 Task: Arrange a 90-minute holistic wellness and self-care retreat for personal growth.
Action: Mouse pressed left at (773, 102)
Screenshot: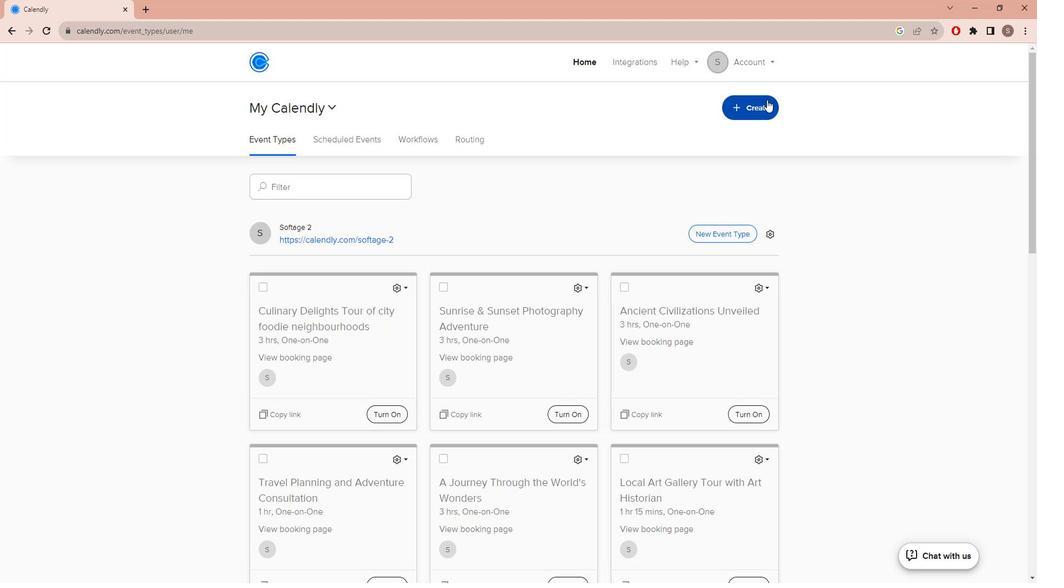 
Action: Mouse moved to (721, 138)
Screenshot: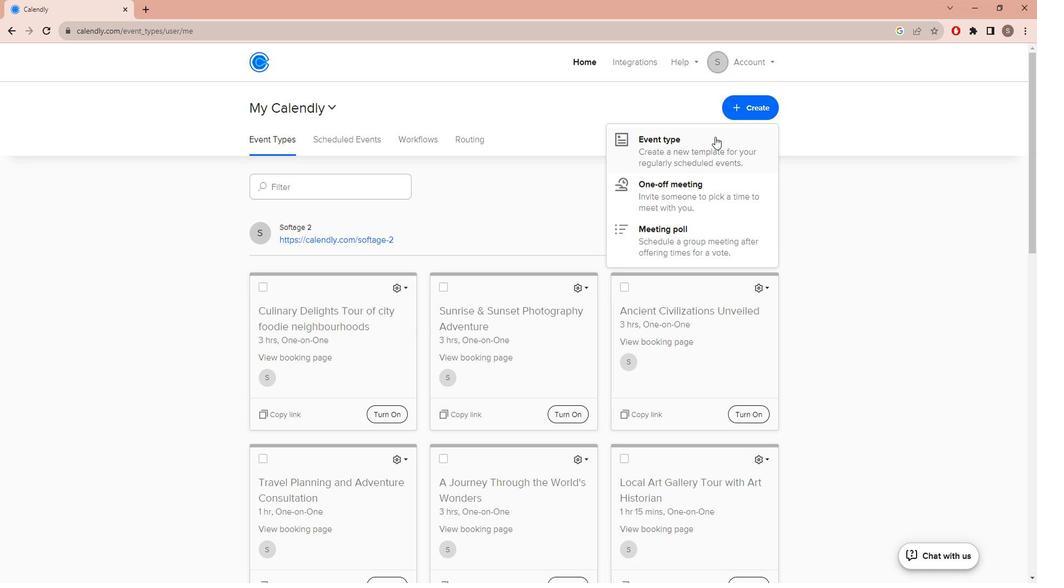 
Action: Mouse pressed left at (721, 138)
Screenshot: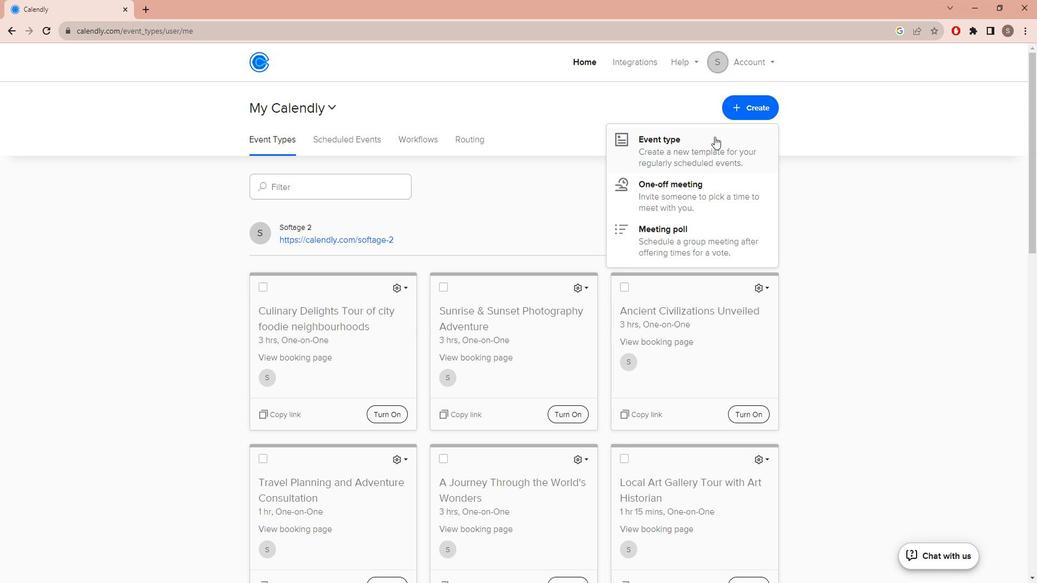 
Action: Mouse moved to (507, 180)
Screenshot: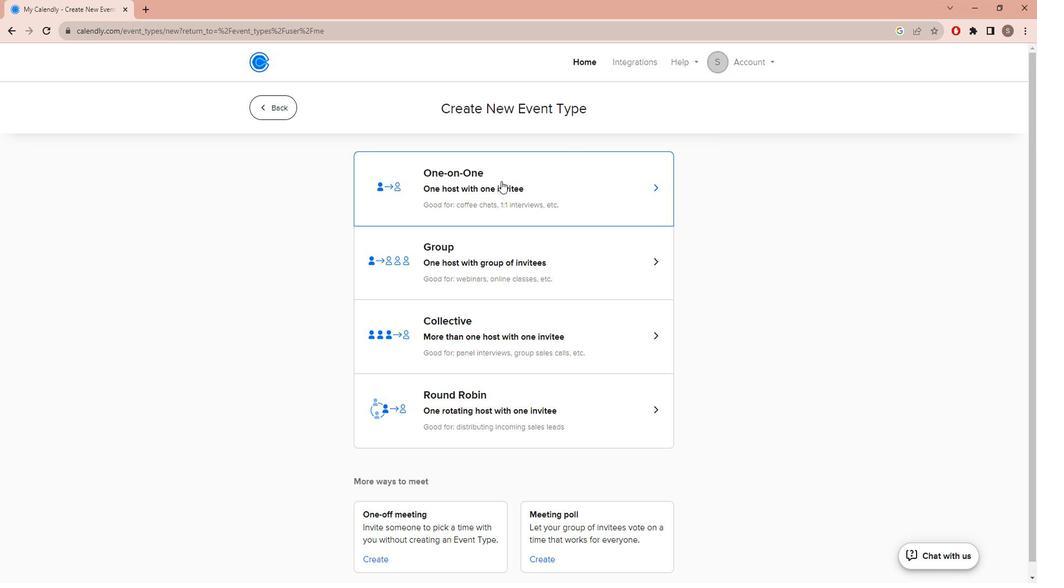 
Action: Mouse pressed left at (507, 180)
Screenshot: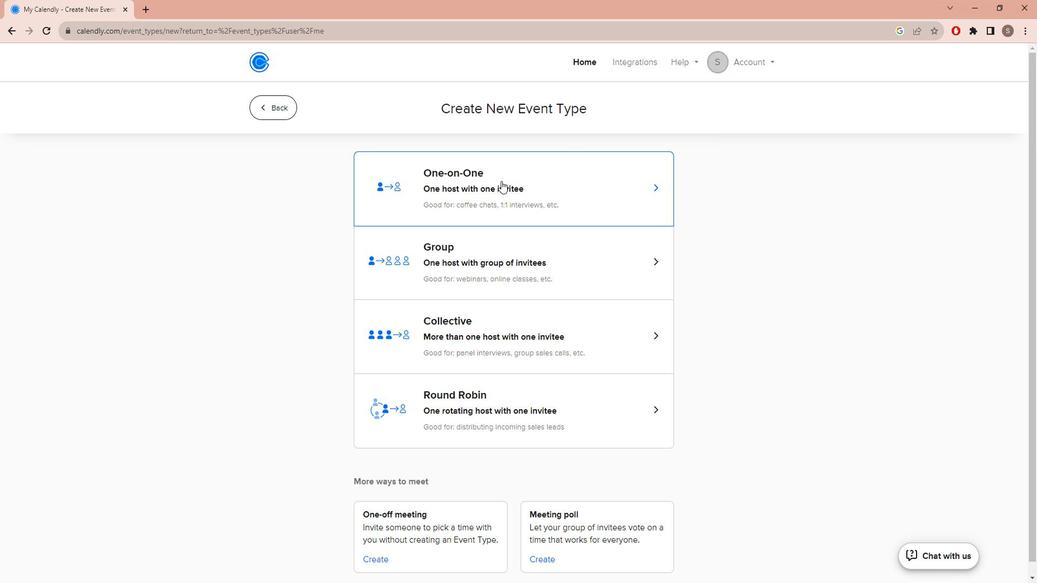 
Action: Mouse moved to (375, 238)
Screenshot: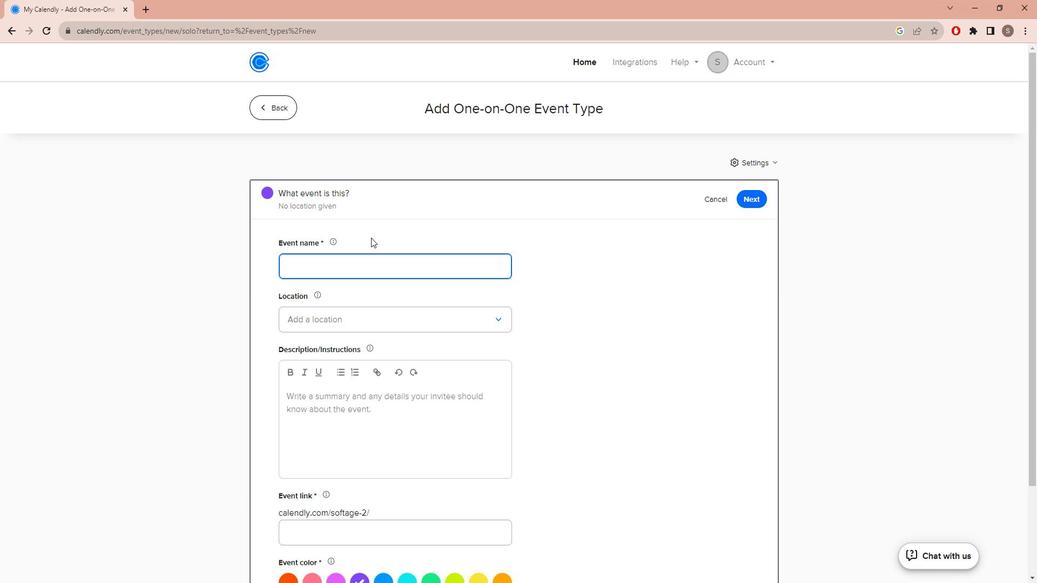 
Action: Key pressed <Key.caps_lock>P<Key.caps_lock>ersonal<Key.space><Key.caps_lock>G<Key.caps_lock>rowth<Key.space><Key.caps_lock>H<Key.caps_lock>olistic<Key.space><Key.caps_lock>W<Key.caps_lock>ellness<Key.space><Key.caps_lock>R<Key.caps_lock>etretat<Key.backspace><Key.backspace><Key.backspace>at
Screenshot: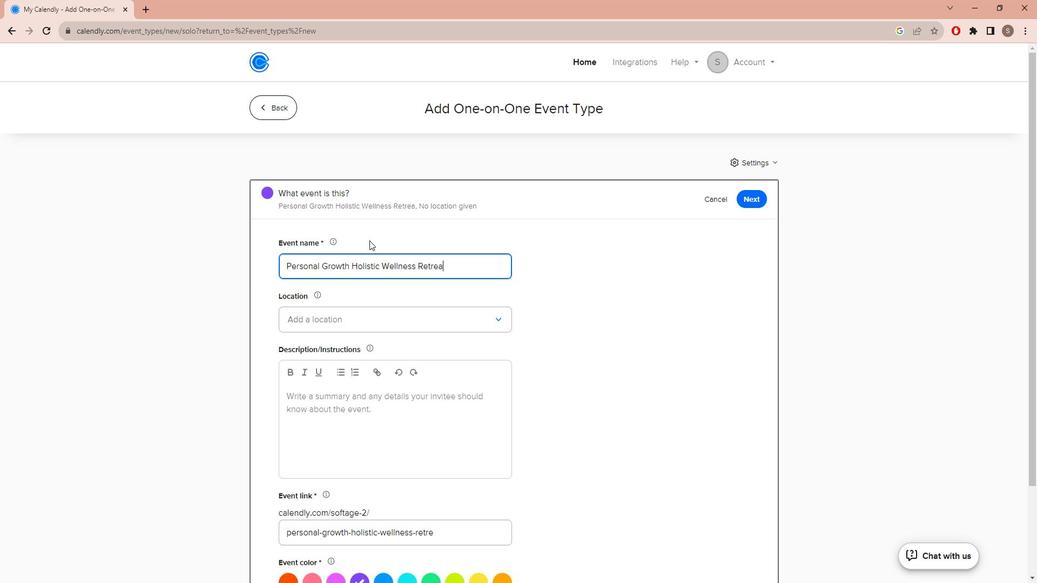 
Action: Mouse moved to (360, 314)
Screenshot: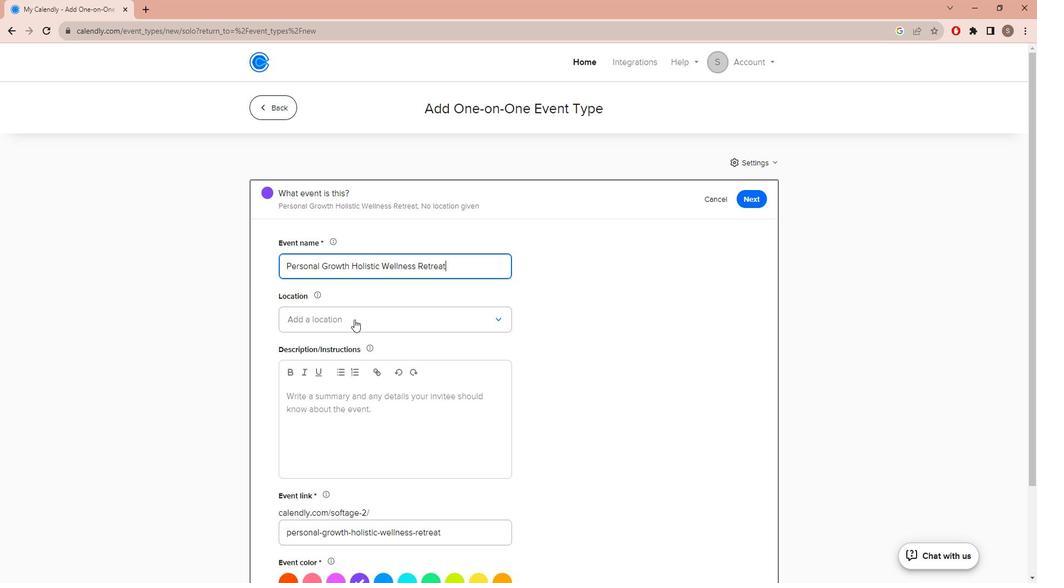 
Action: Mouse pressed left at (360, 314)
Screenshot: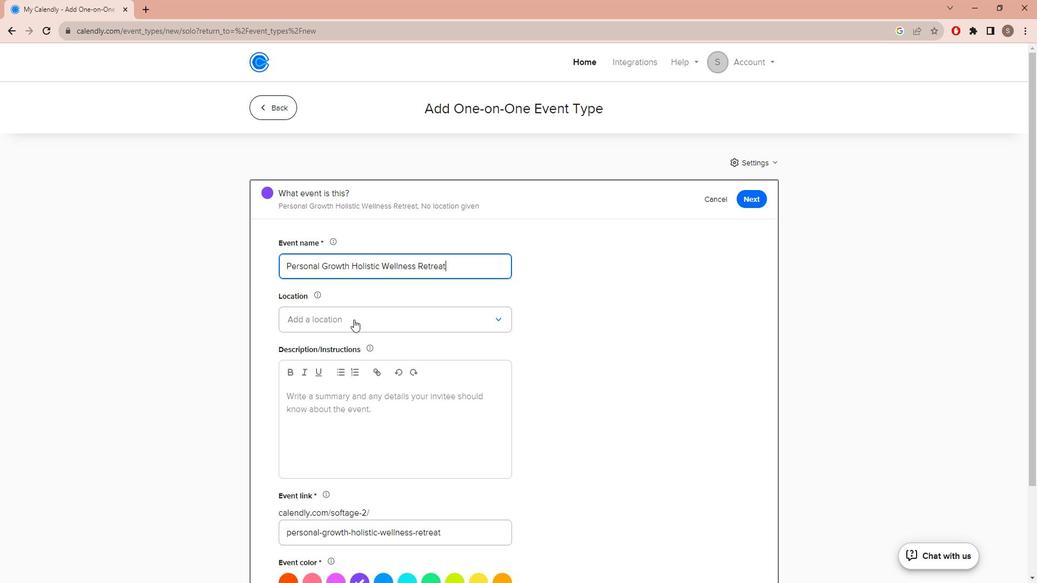 
Action: Mouse moved to (355, 345)
Screenshot: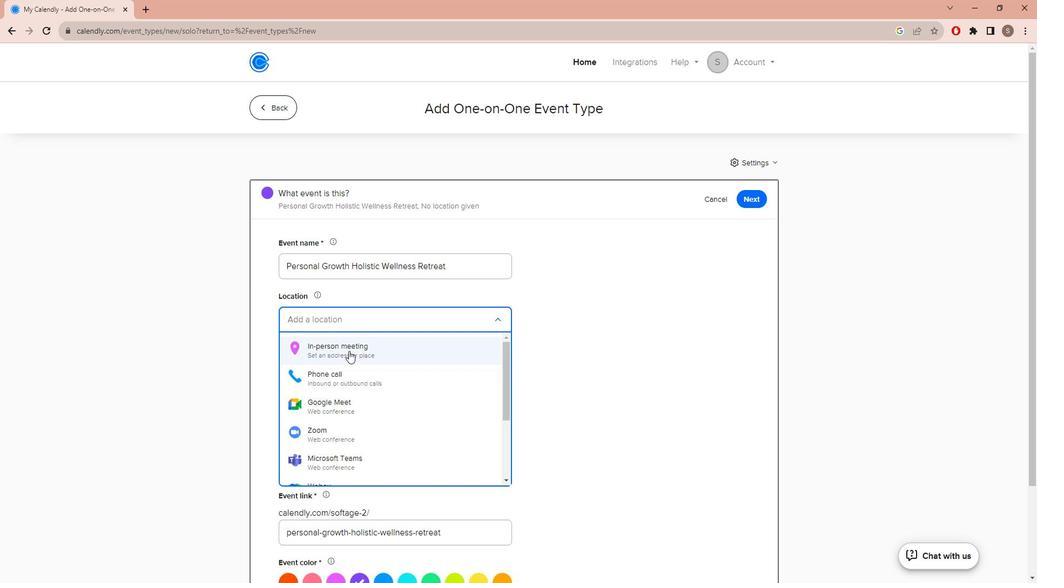
Action: Mouse pressed left at (355, 345)
Screenshot: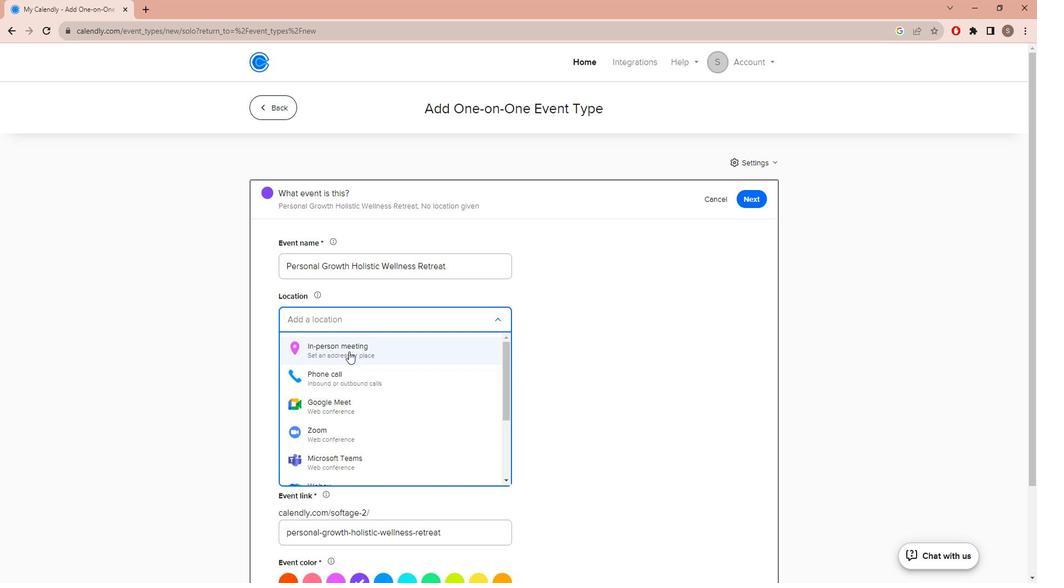 
Action: Mouse moved to (456, 185)
Screenshot: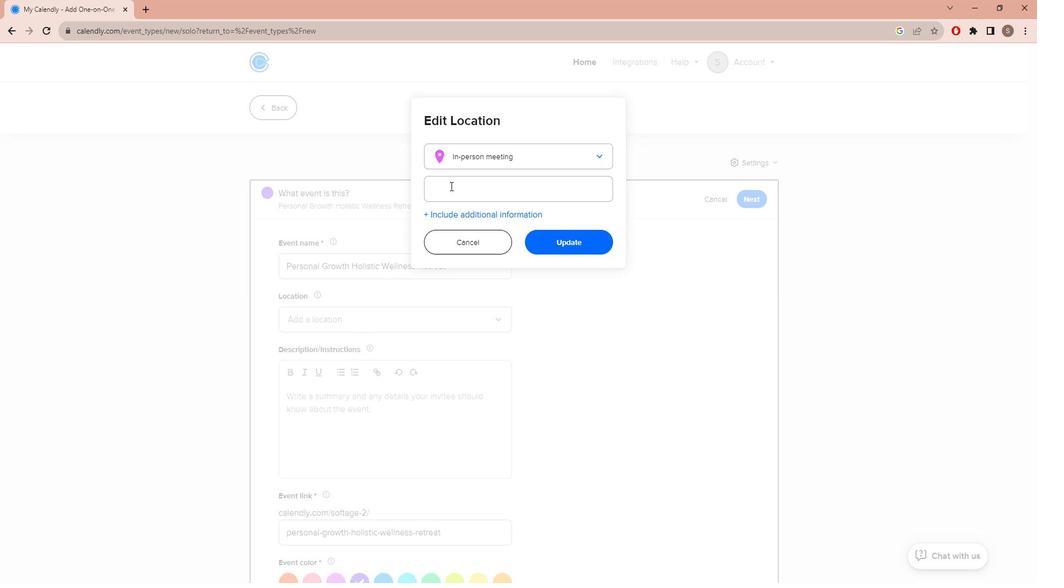 
Action: Mouse pressed left at (456, 185)
Screenshot: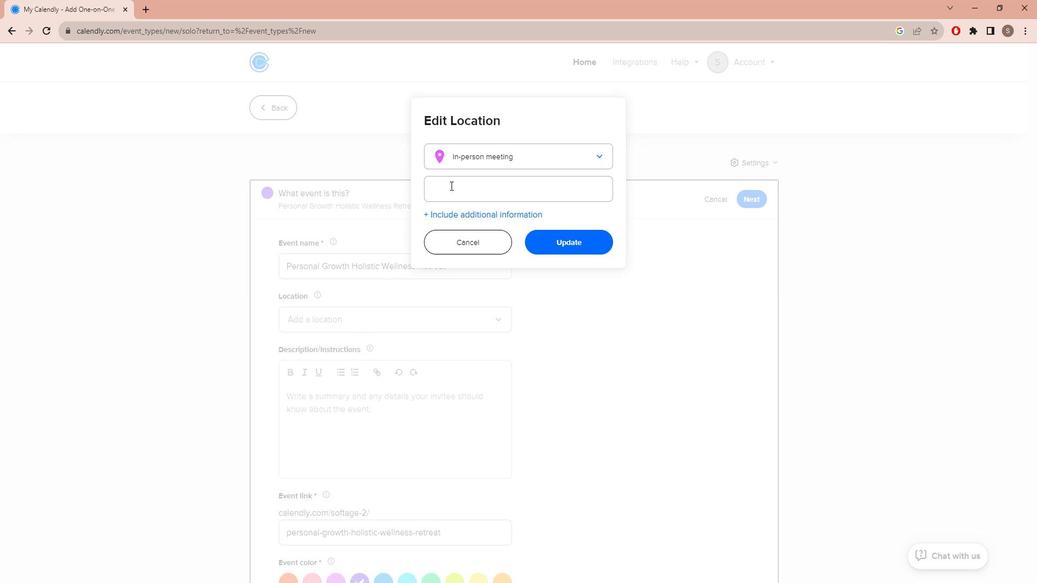 
Action: Key pressed <Key.caps_lock>Z<Key.caps_lock>en<Key.space><Key.caps_lock>H<Key.caps_lock>arn<Key.backspace>mony<Key.space><Key.caps_lock>R<Key.caps_lock>etreat,<Key.space><Key.caps_lock>M<Key.caps_lock>innesota,<Key.caps_lock>U.S.A
Screenshot: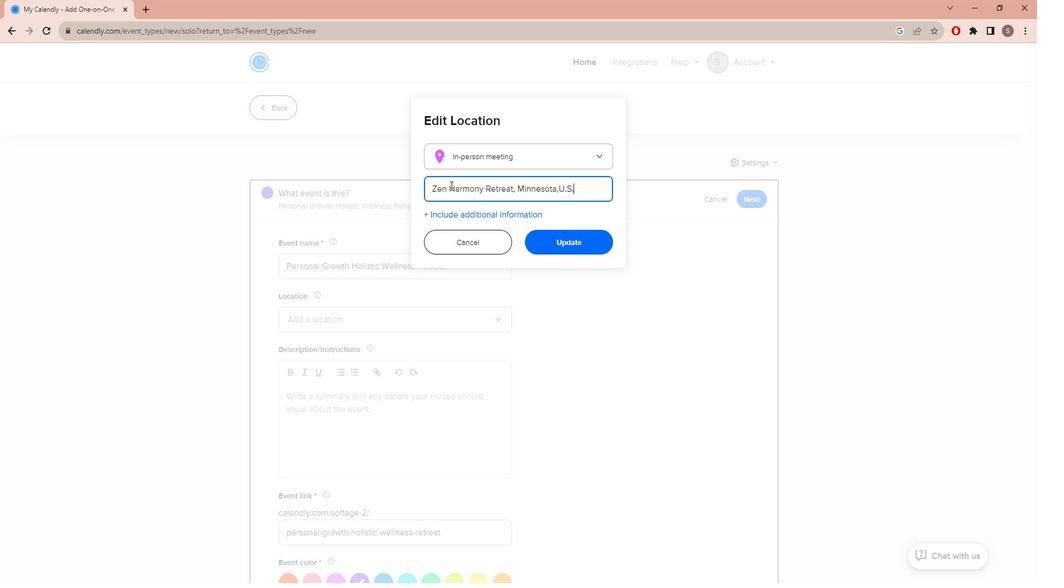 
Action: Mouse moved to (582, 241)
Screenshot: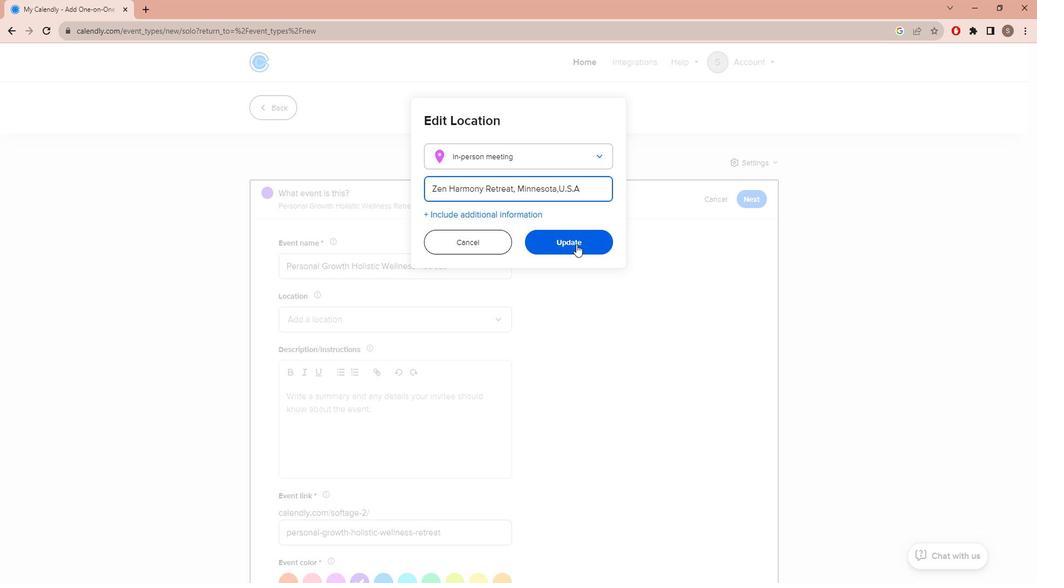 
Action: Mouse pressed left at (582, 241)
Screenshot: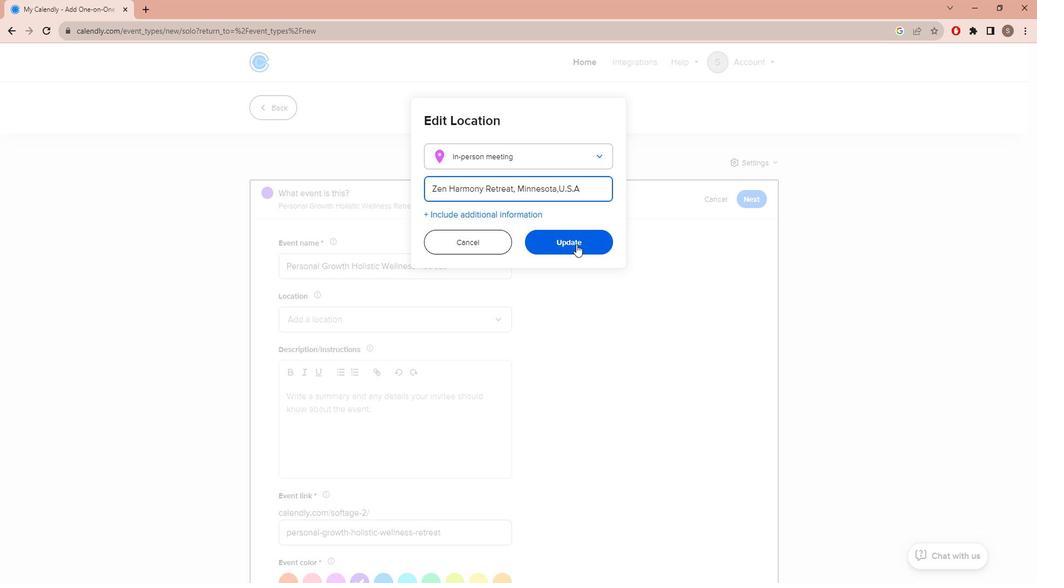 
Action: Mouse moved to (283, 428)
Screenshot: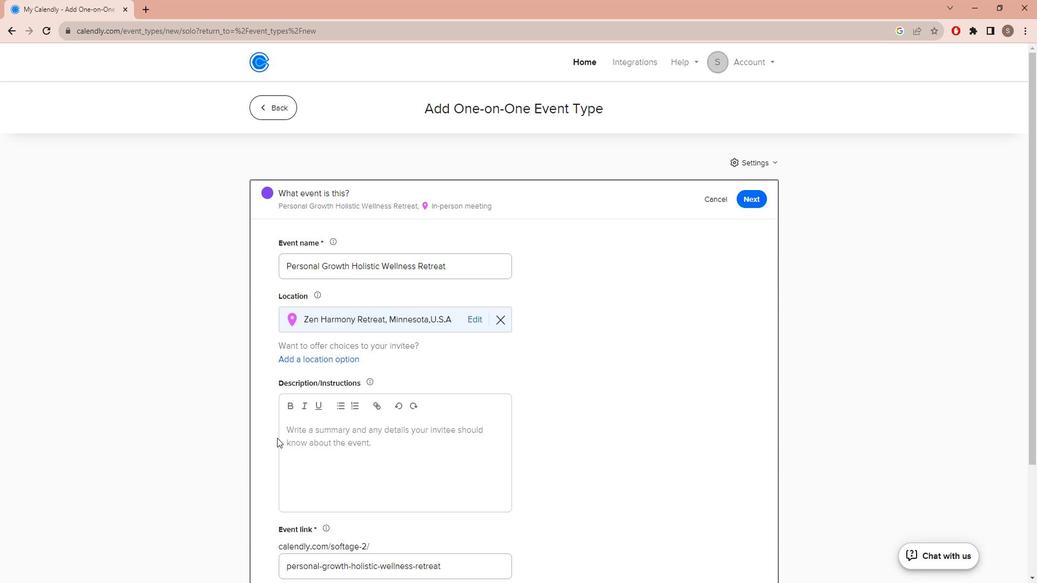 
Action: Mouse scrolled (283, 427) with delta (0, 0)
Screenshot: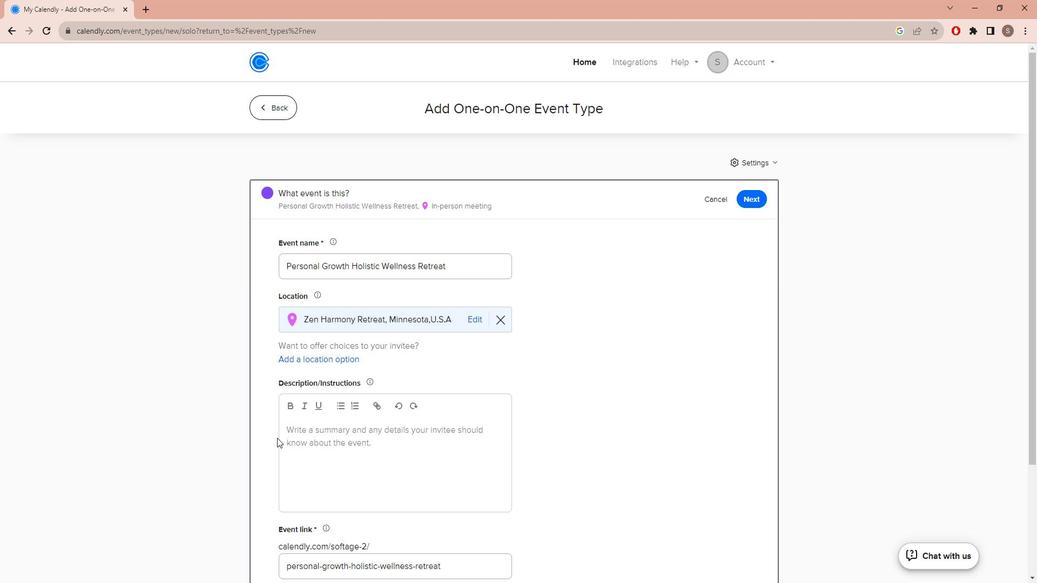 
Action: Mouse scrolled (283, 427) with delta (0, 0)
Screenshot: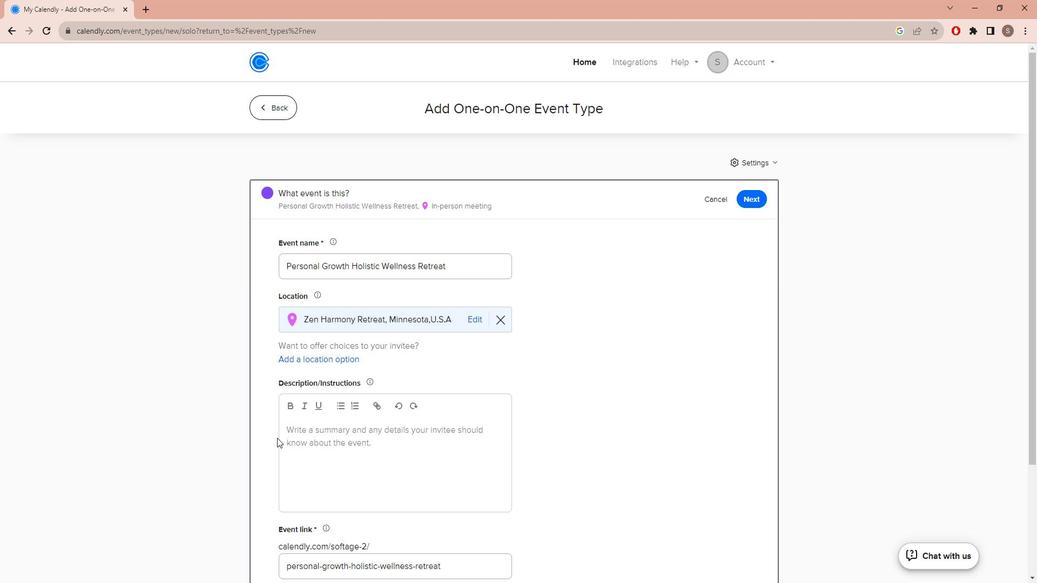 
Action: Mouse scrolled (283, 427) with delta (0, 0)
Screenshot: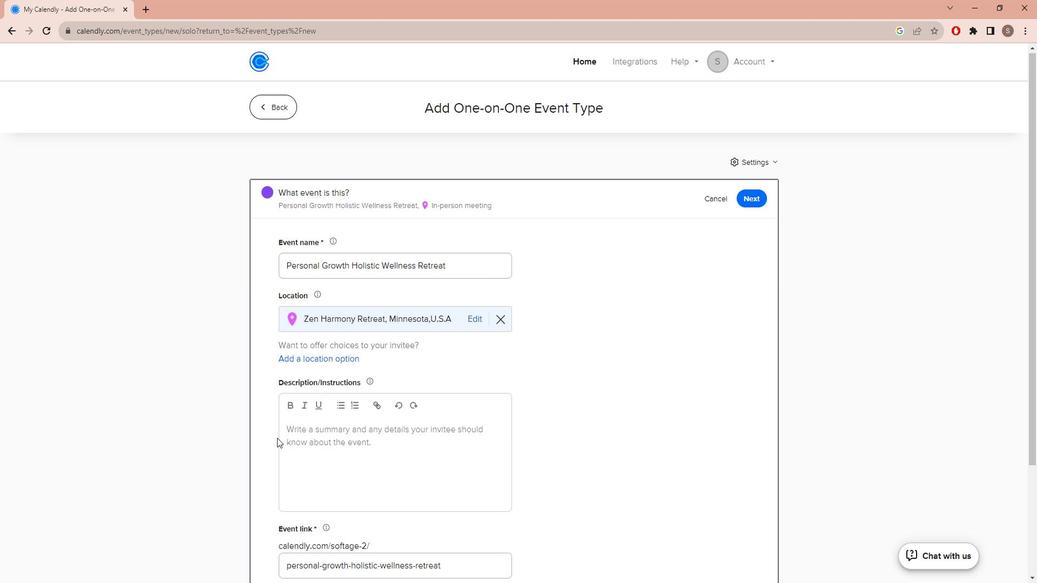
Action: Mouse scrolled (283, 427) with delta (0, 0)
Screenshot: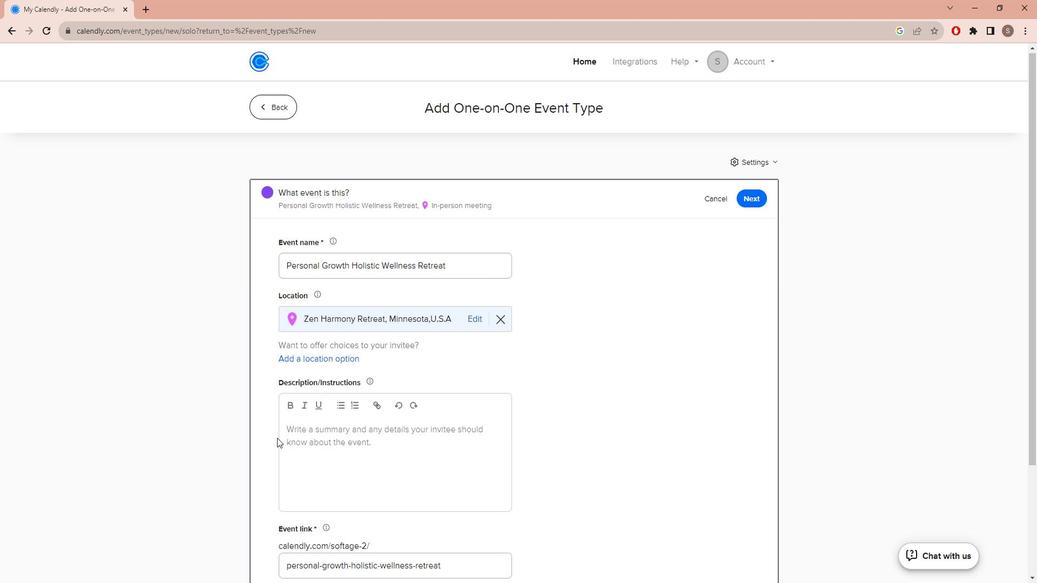 
Action: Mouse scrolled (283, 427) with delta (0, 0)
Screenshot: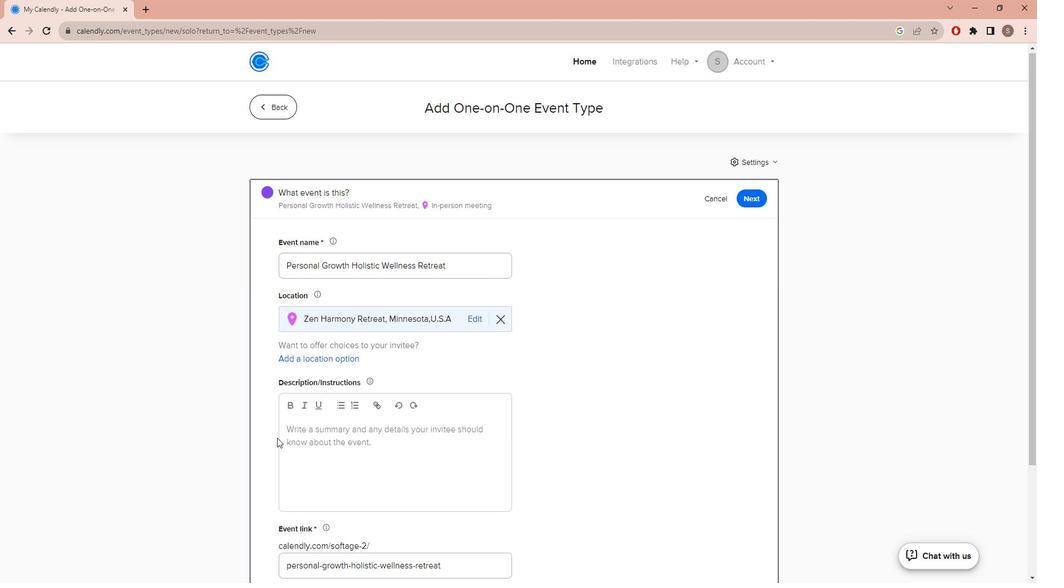 
Action: Mouse moved to (366, 300)
Screenshot: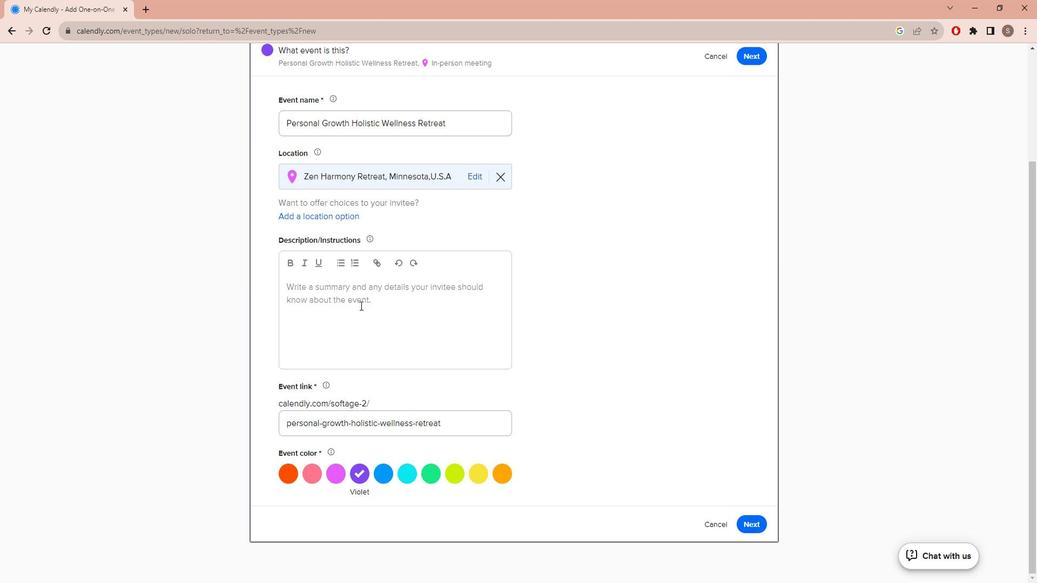 
Action: Mouse pressed left at (366, 300)
Screenshot: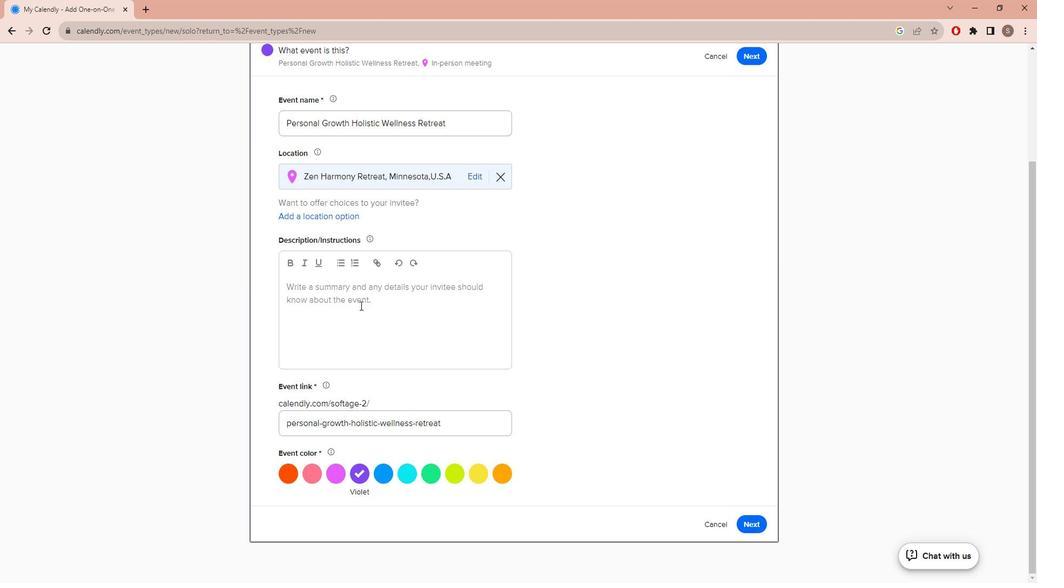 
Action: Key pressed <Key.caps_lock>j<Key.backspace><Key.caps_lock>J<Key.caps_lock>oin<Key.space>us<Key.space>for<Key.space>a<Key.space>rejenuvating<Key.space>r
Screenshot: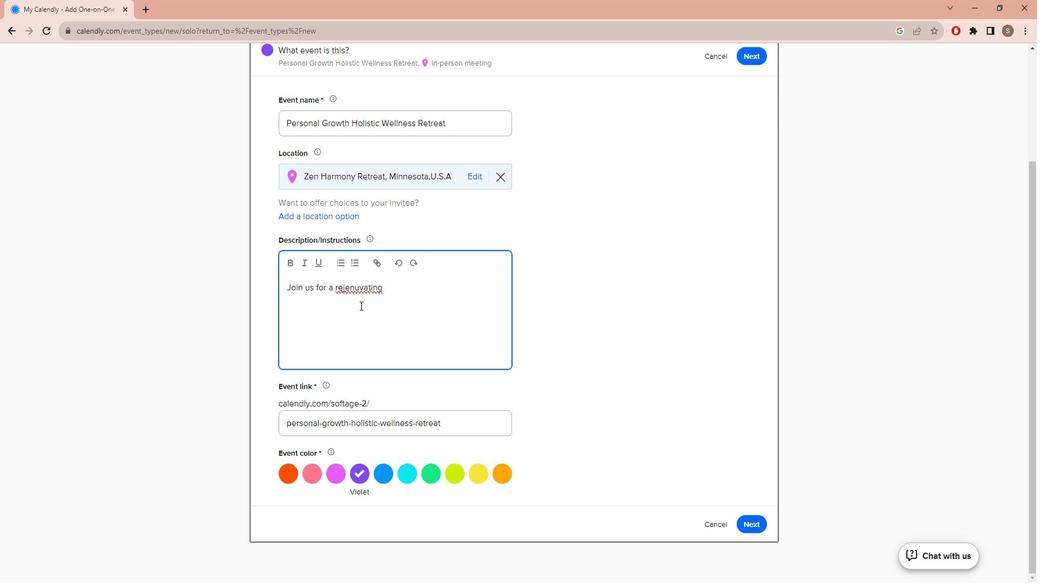 
Action: Mouse moved to (339, 277)
Screenshot: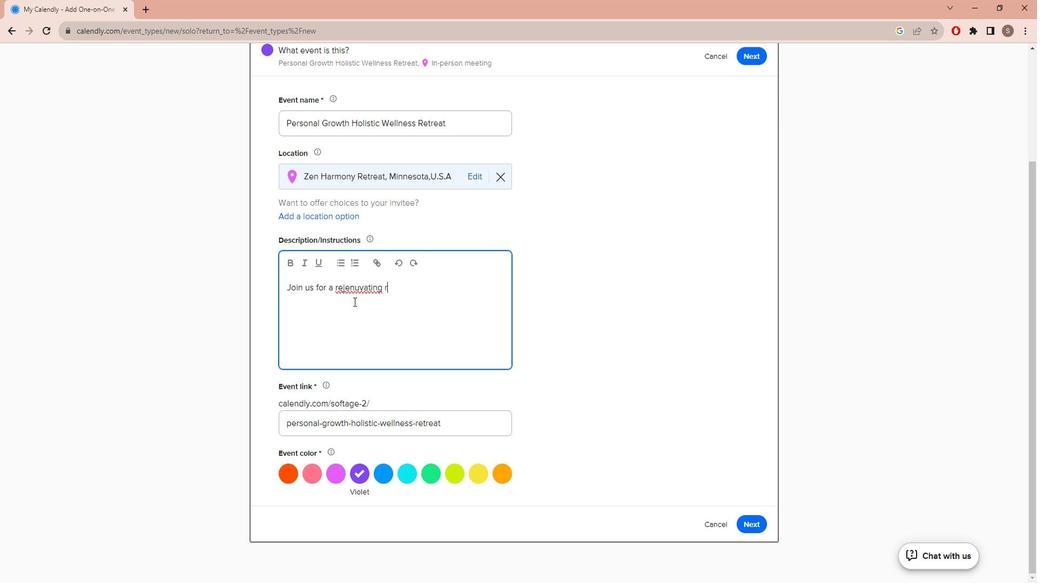 
Action: Key pressed e
Screenshot: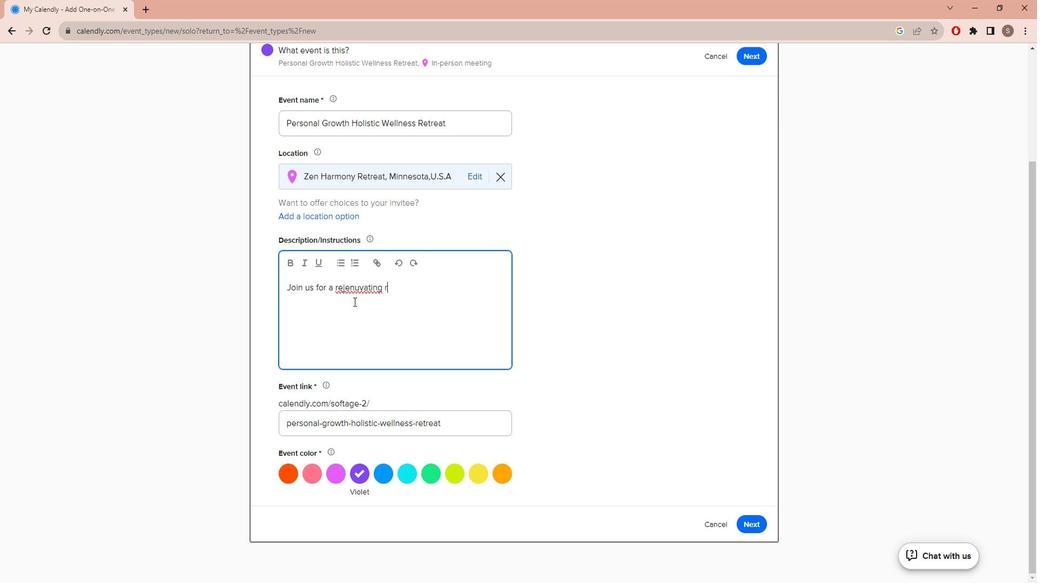 
Action: Mouse moved to (318, 259)
Screenshot: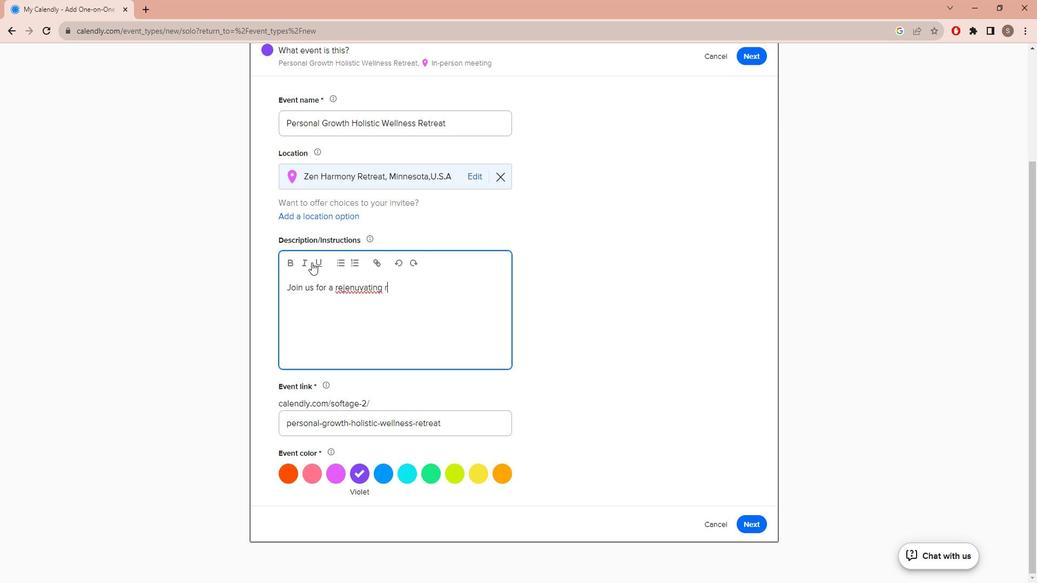 
Action: Key pressed tre
Screenshot: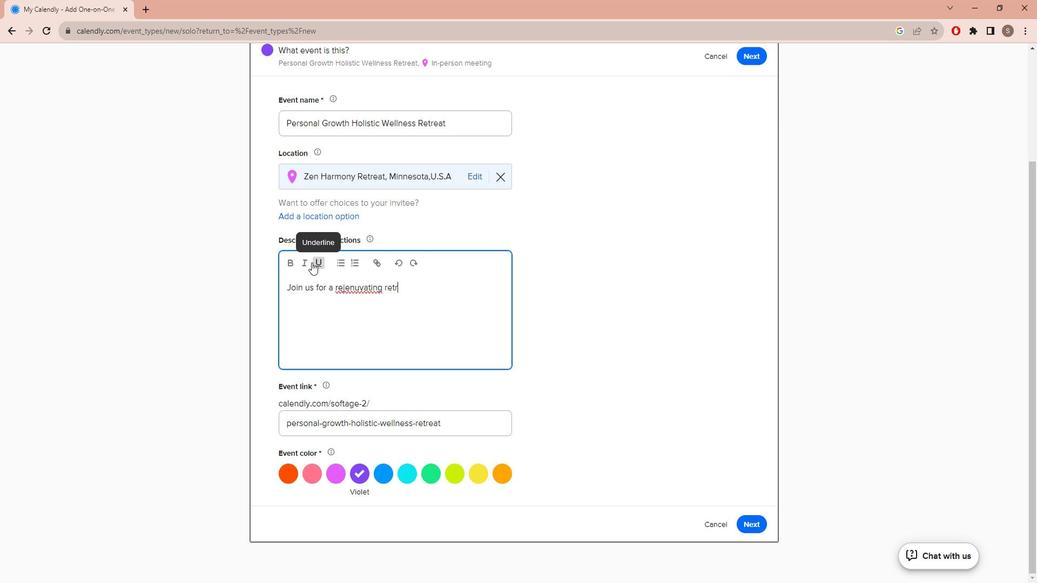 
Action: Mouse moved to (306, 246)
Screenshot: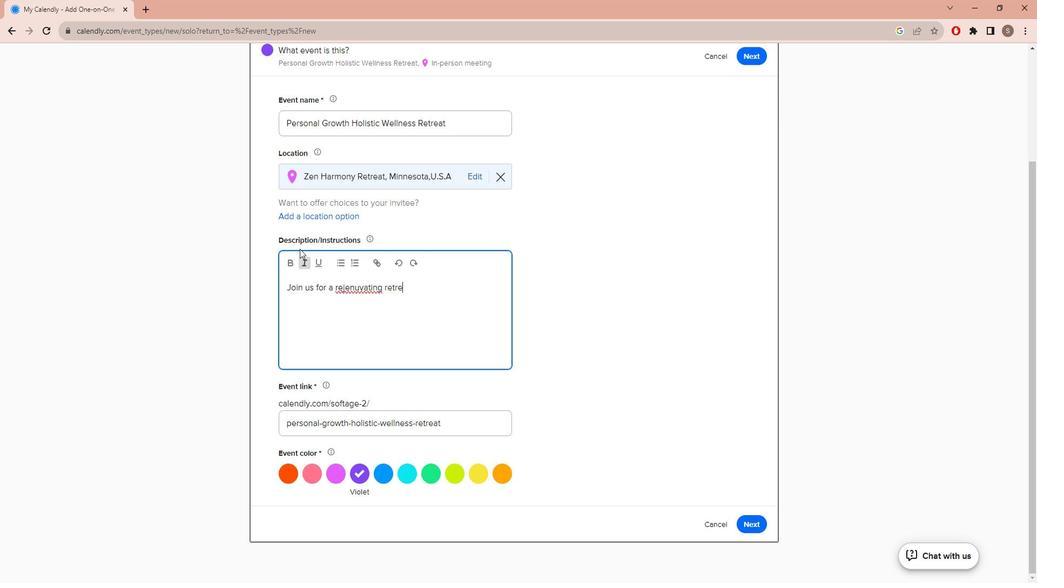 
Action: Key pressed at<Key.space>
Screenshot: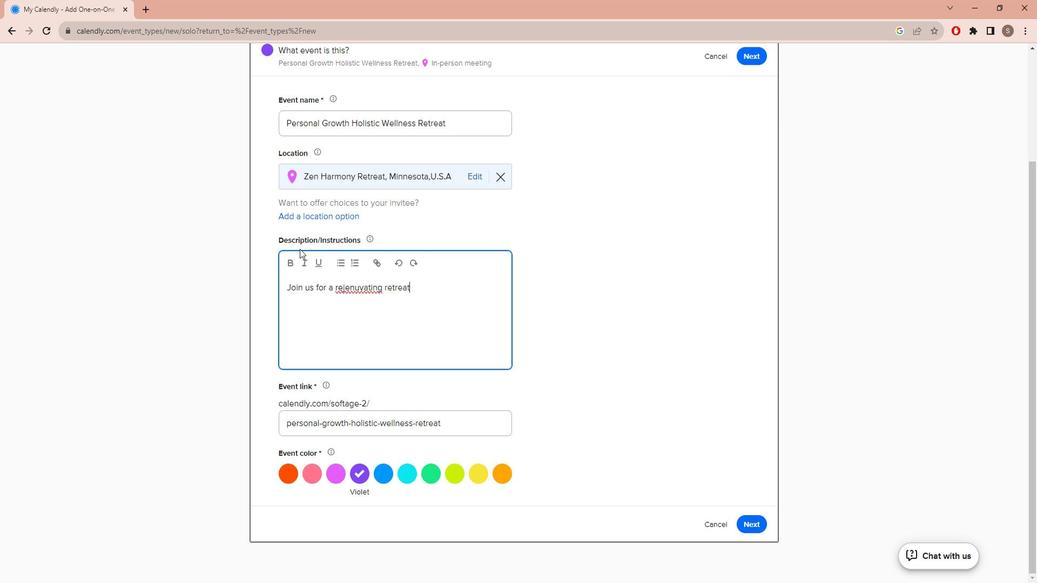 
Action: Mouse moved to (364, 283)
Screenshot: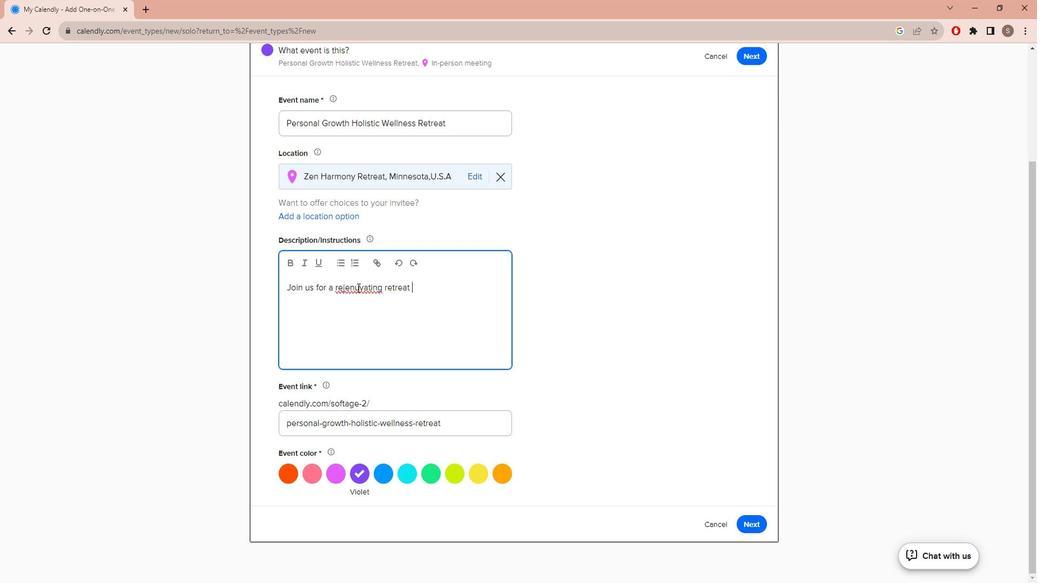 
Action: Mouse pressed left at (364, 283)
Screenshot: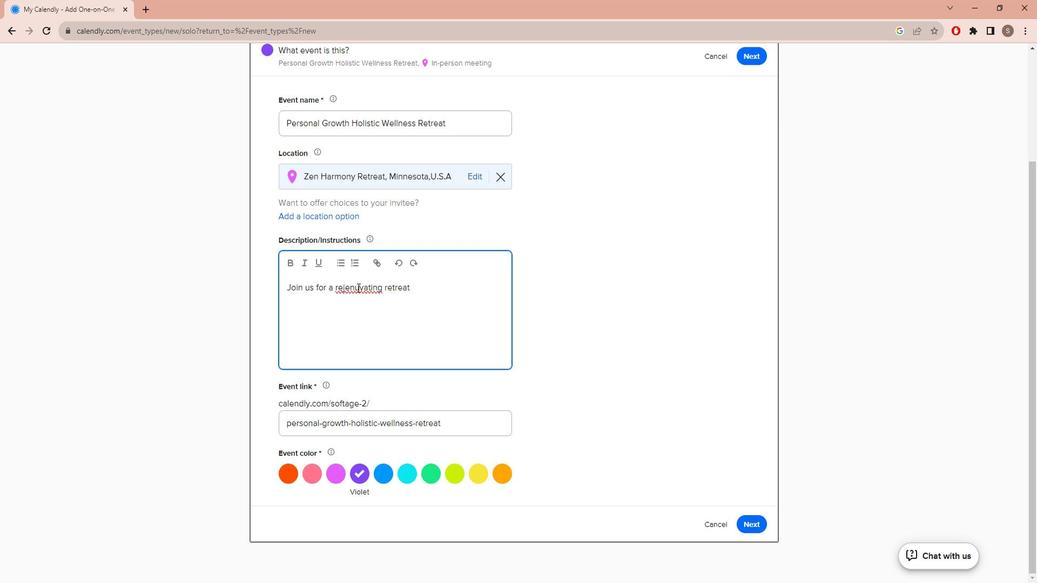 
Action: Key pressed <Key.backspace><Key.backspace><Key.backspace>u
Screenshot: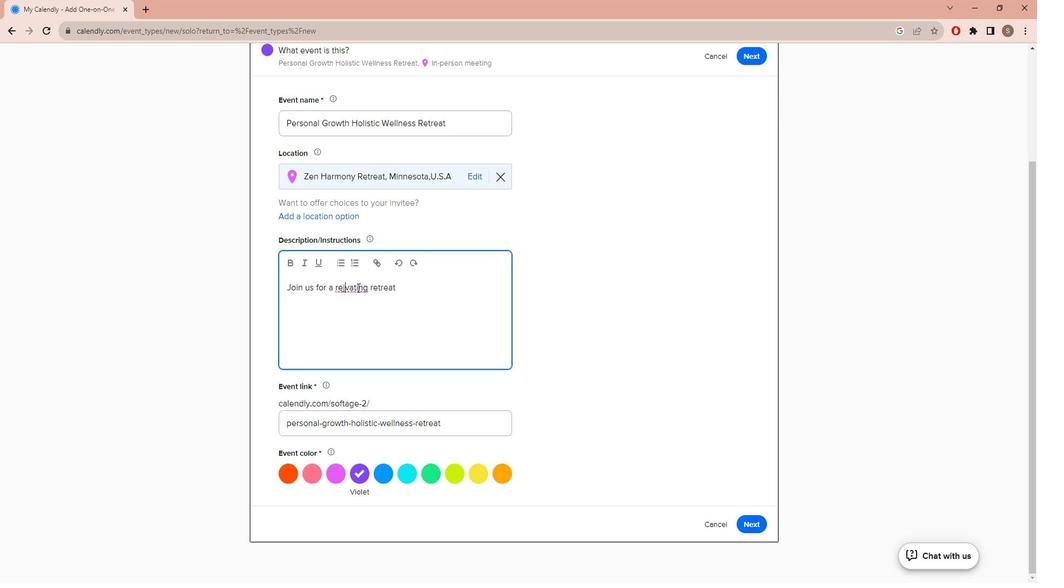 
Action: Mouse moved to (364, 282)
Screenshot: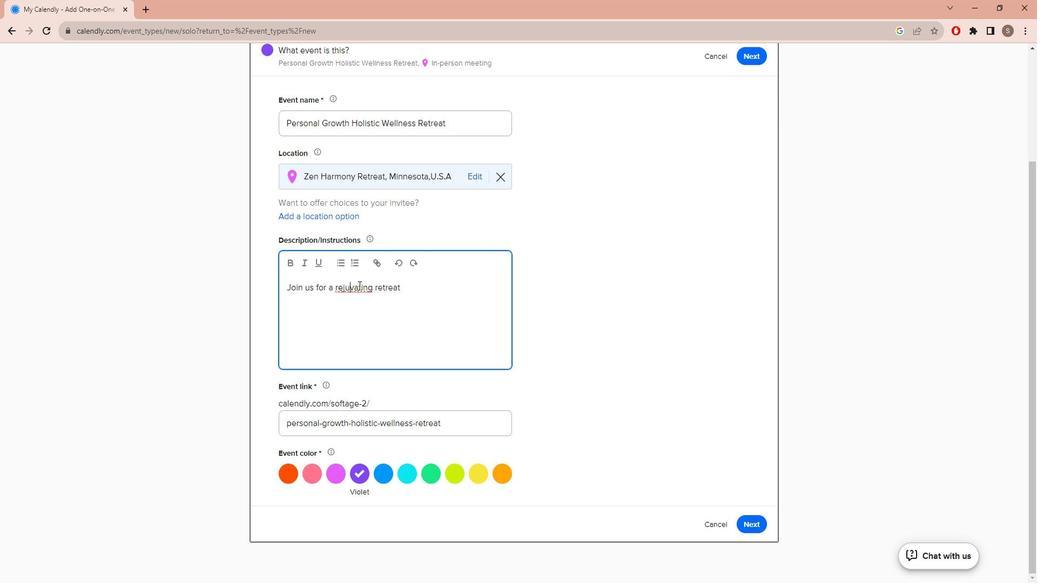 
Action: Mouse pressed left at (364, 282)
Screenshot: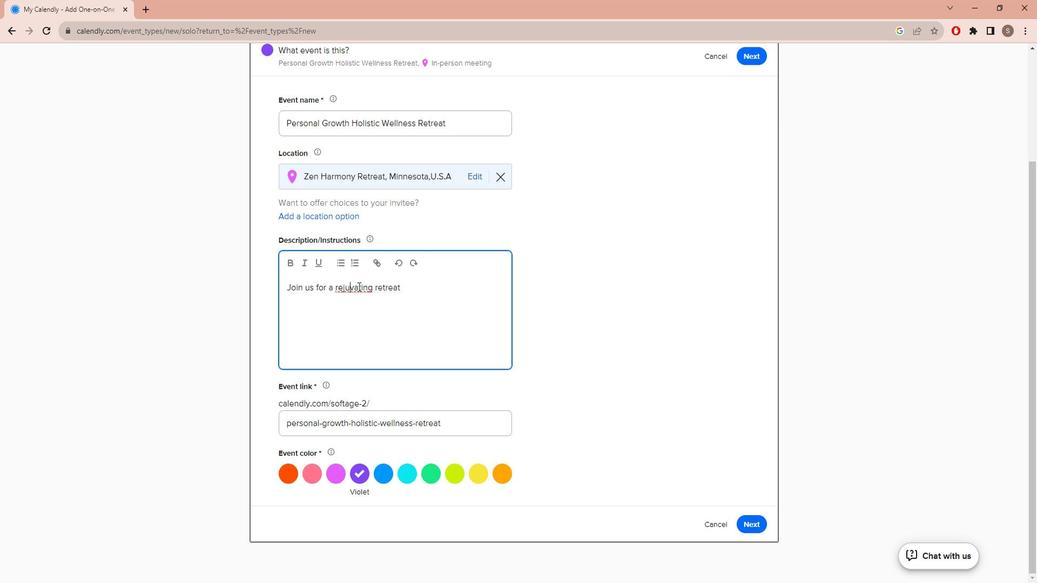 
Action: Mouse moved to (364, 282)
Screenshot: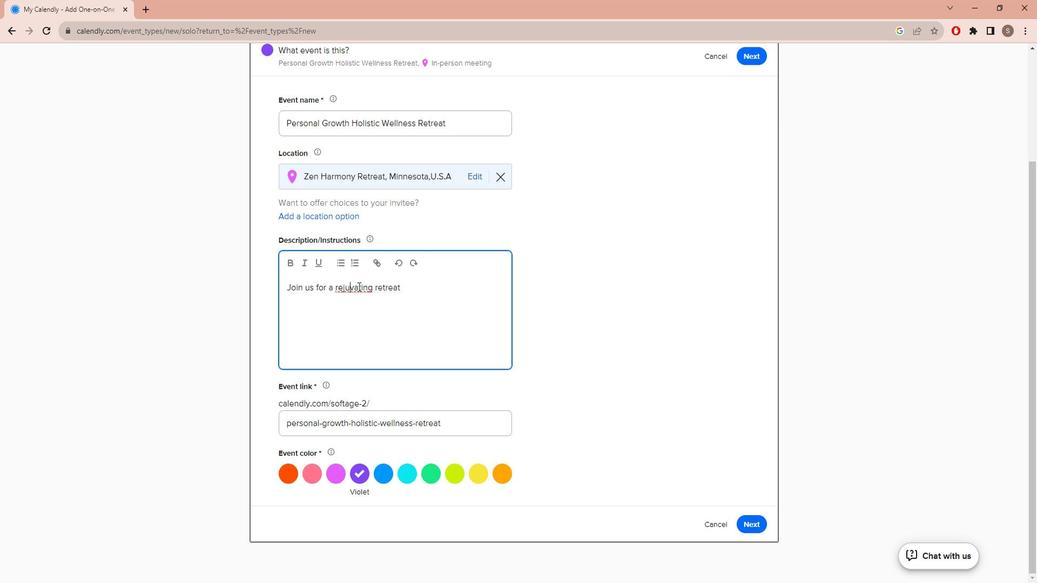 
Action: Key pressed <Key.backspace>en
Screenshot: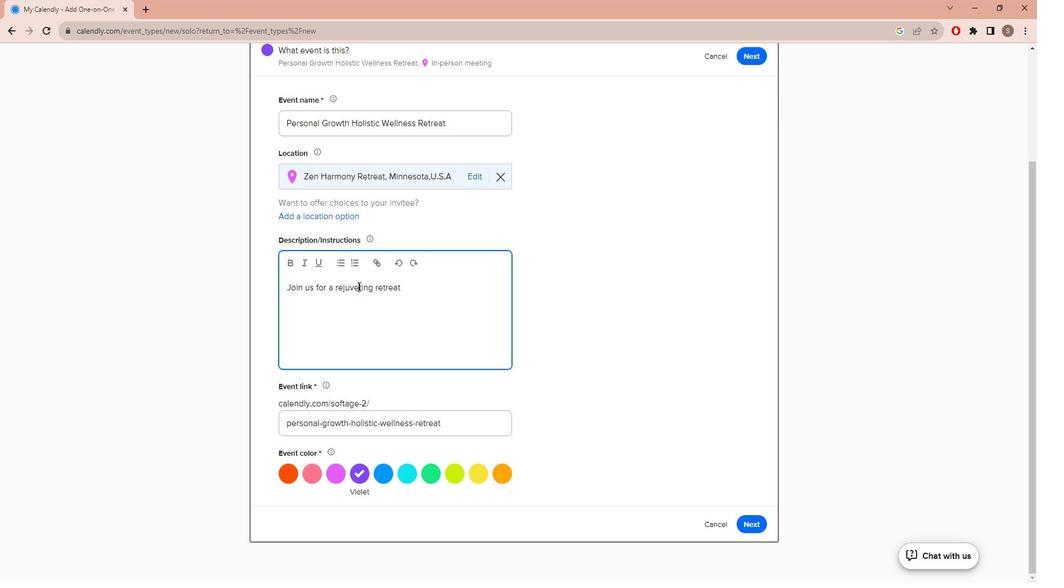
Action: Mouse moved to (428, 277)
Screenshot: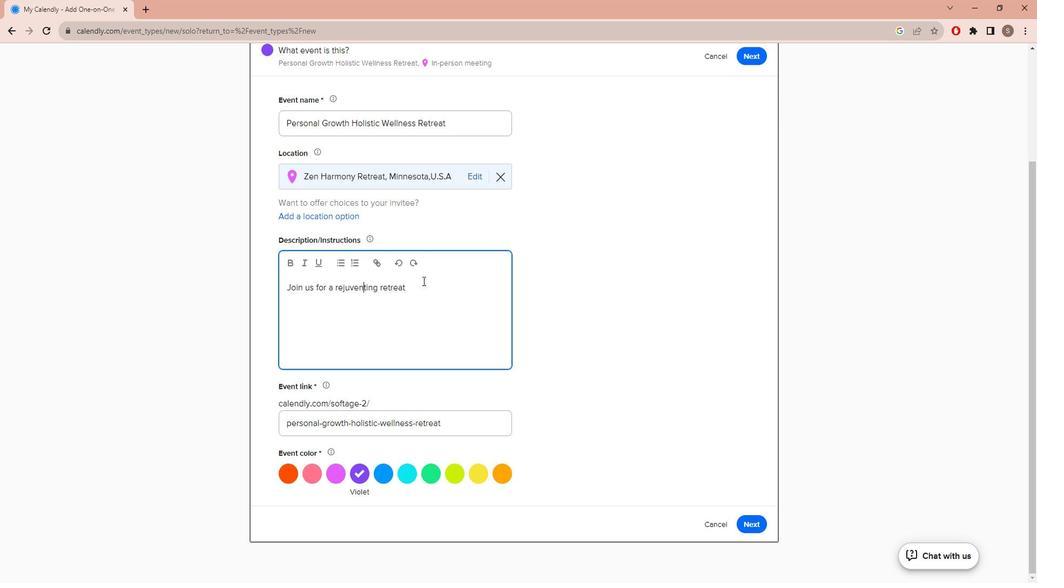 
Action: Key pressed a
Screenshot: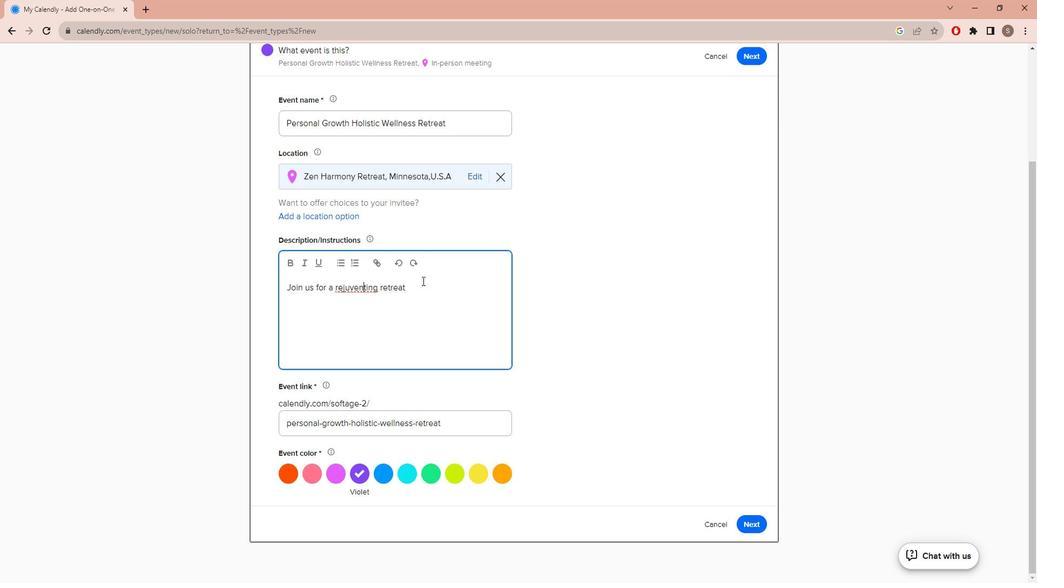 
Action: Mouse moved to (427, 280)
Screenshot: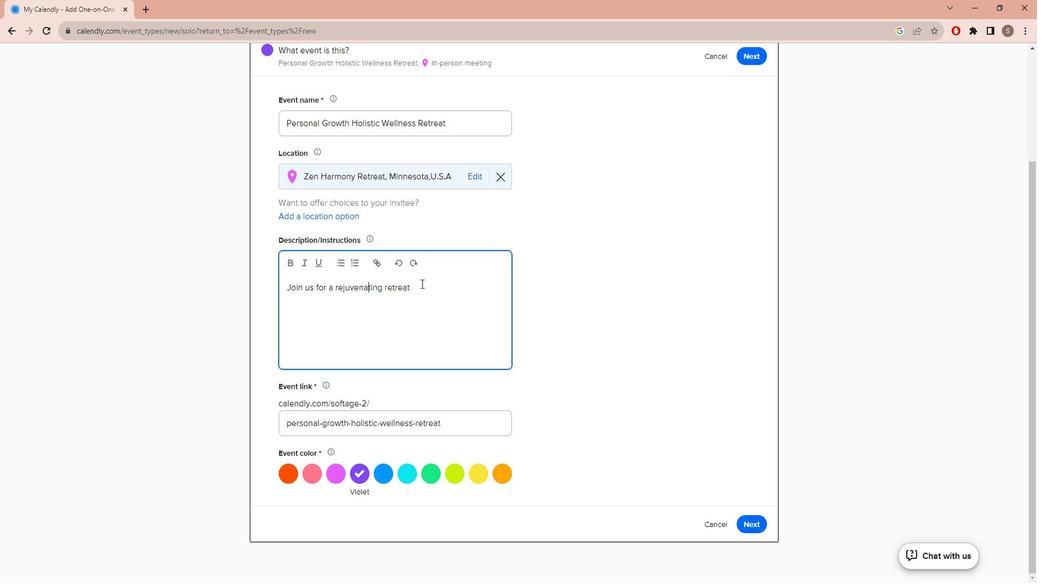 
Action: Mouse pressed left at (427, 280)
Screenshot: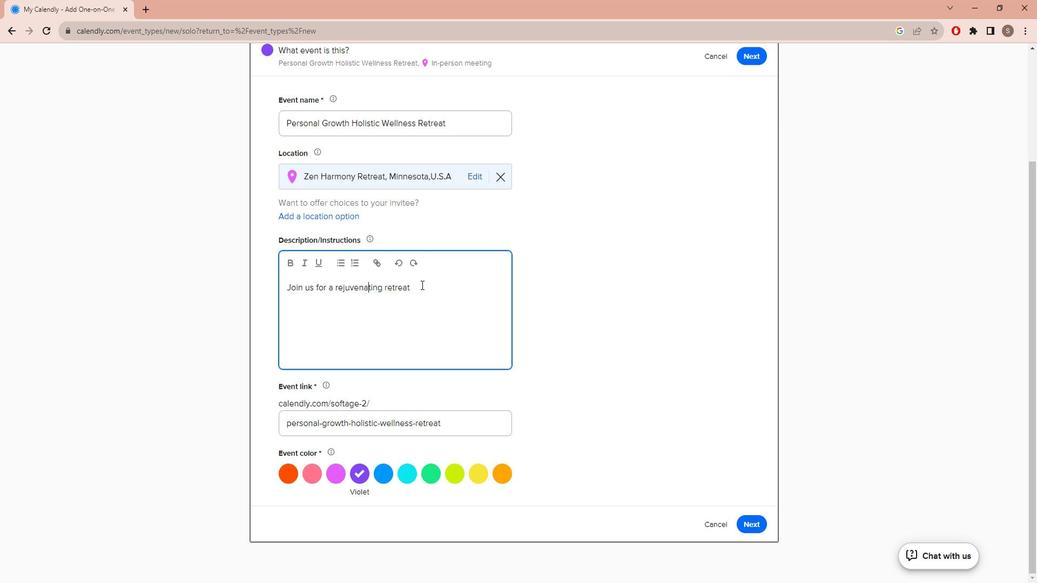 
Action: Mouse moved to (427, 280)
Screenshot: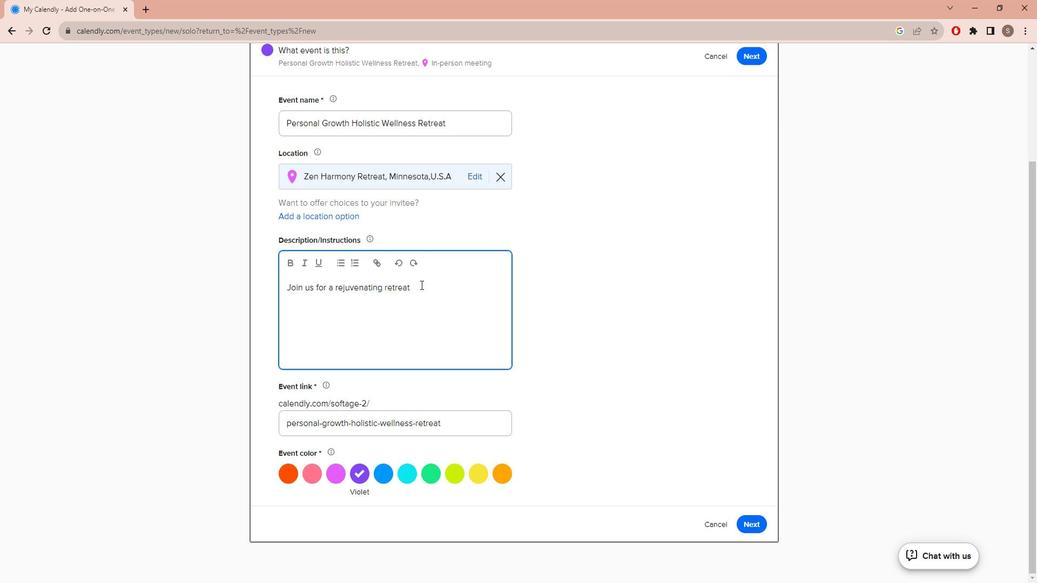 
Action: Key pressed focussed<Key.space>on<Key.space>holistic<Key.space>wellness<Key.space>and<Key.space>self<Key.space>care,designed<Key.space>t<Key.space>nurtur
Screenshot: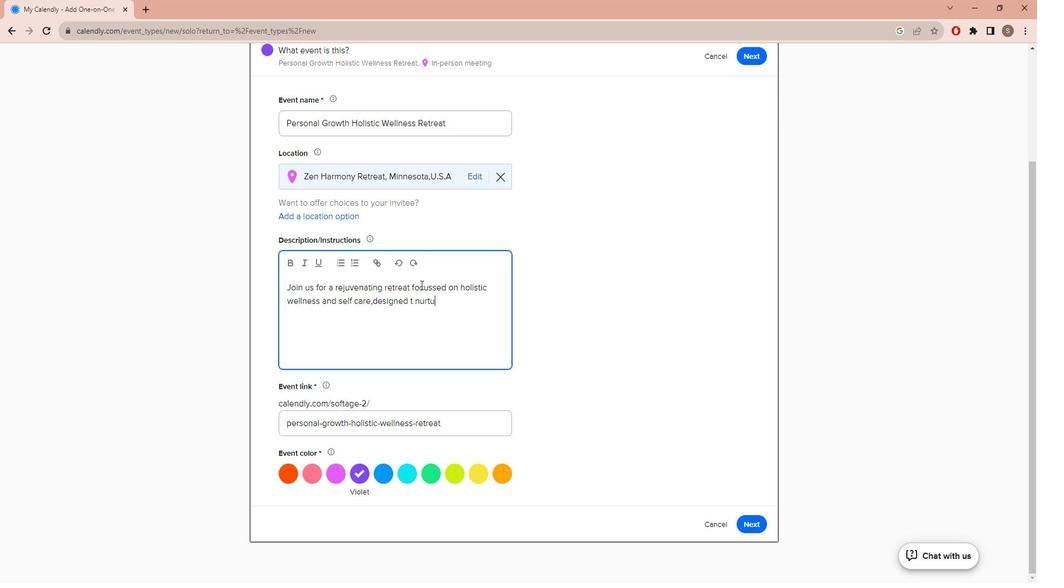 
Action: Mouse moved to (353, 139)
Screenshot: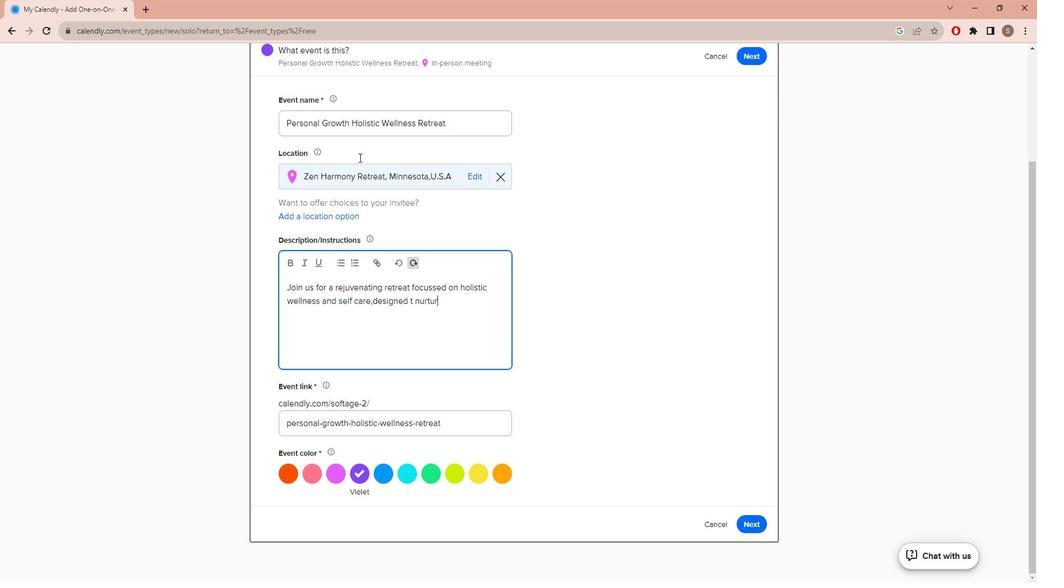 
Action: Key pressed e
Screenshot: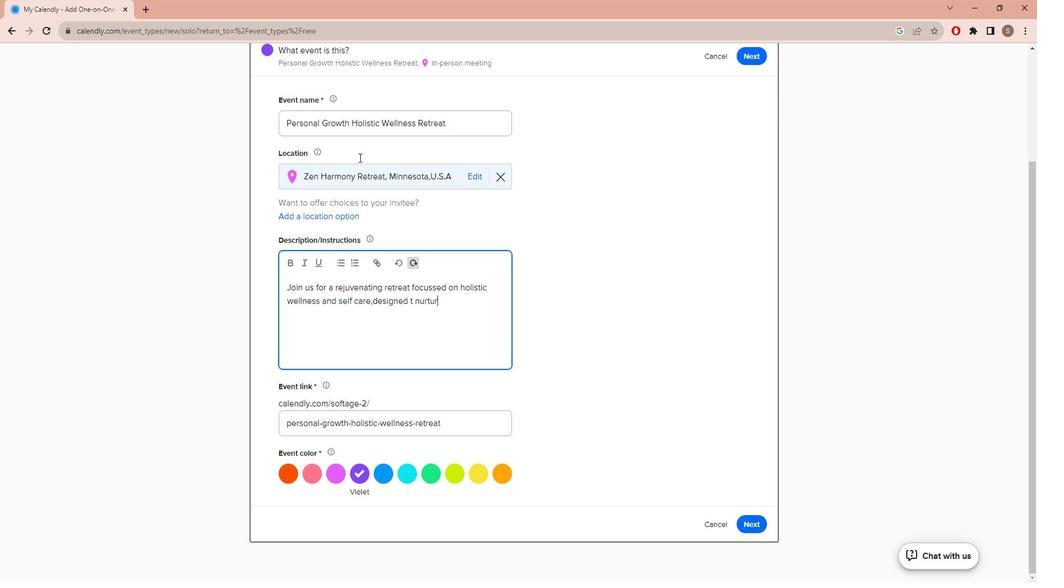 
Action: Mouse moved to (422, 295)
Screenshot: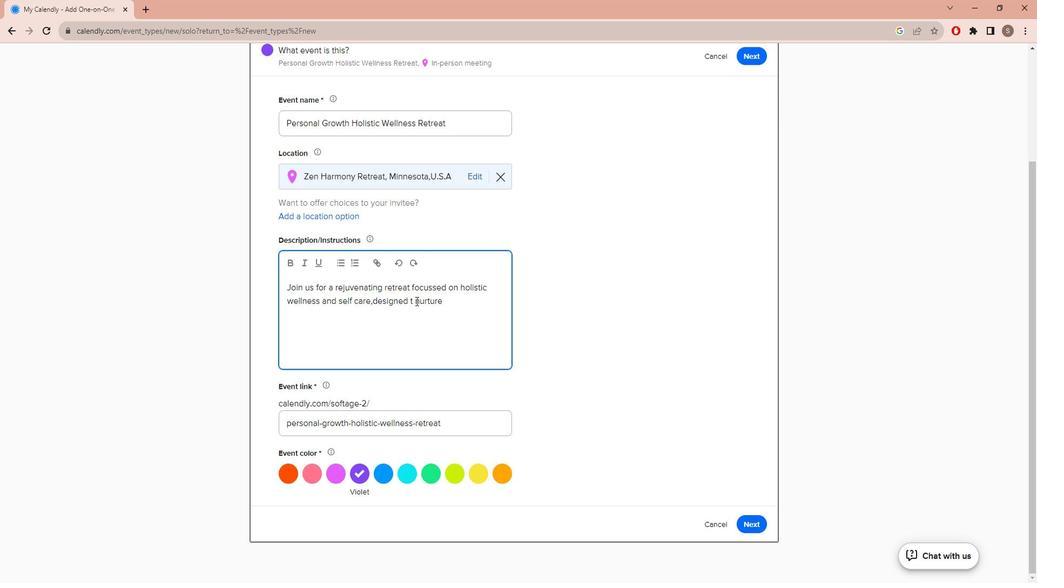 
Action: Mouse pressed left at (422, 295)
Screenshot: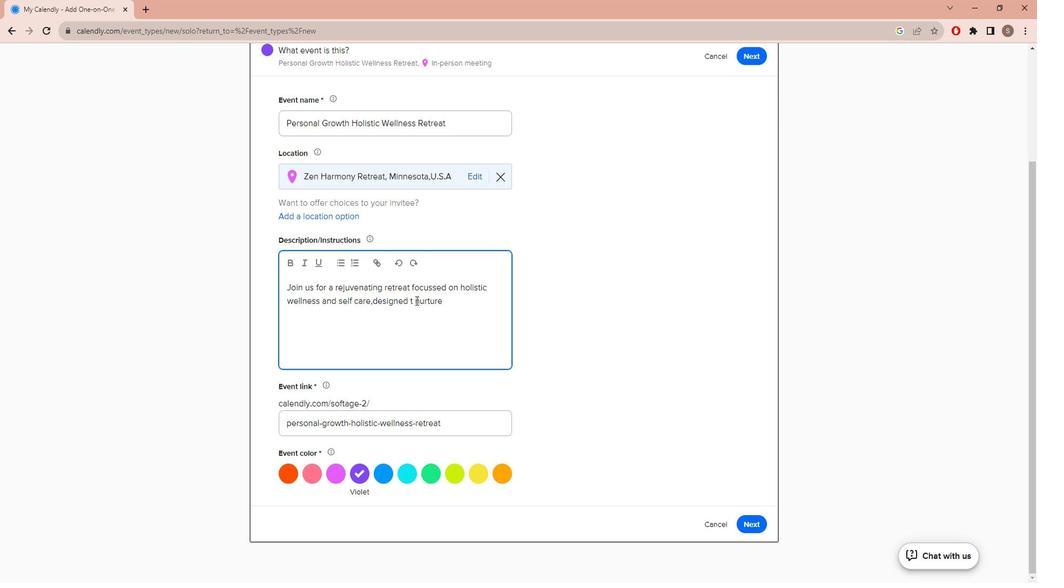 
Action: Mouse moved to (420, 296)
Screenshot: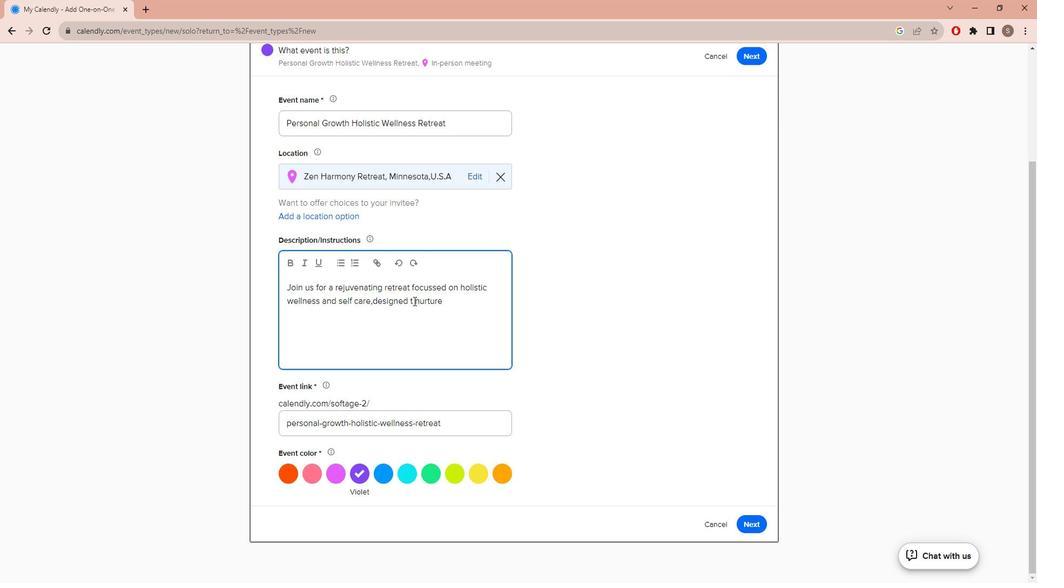 
Action: Mouse pressed left at (420, 296)
Screenshot: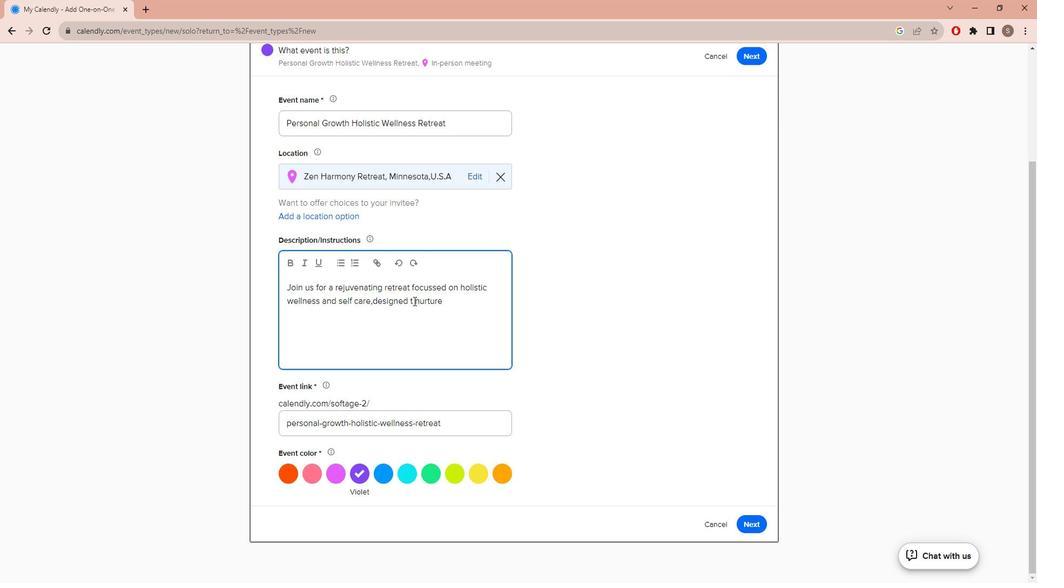 
Action: Key pressed o
Screenshot: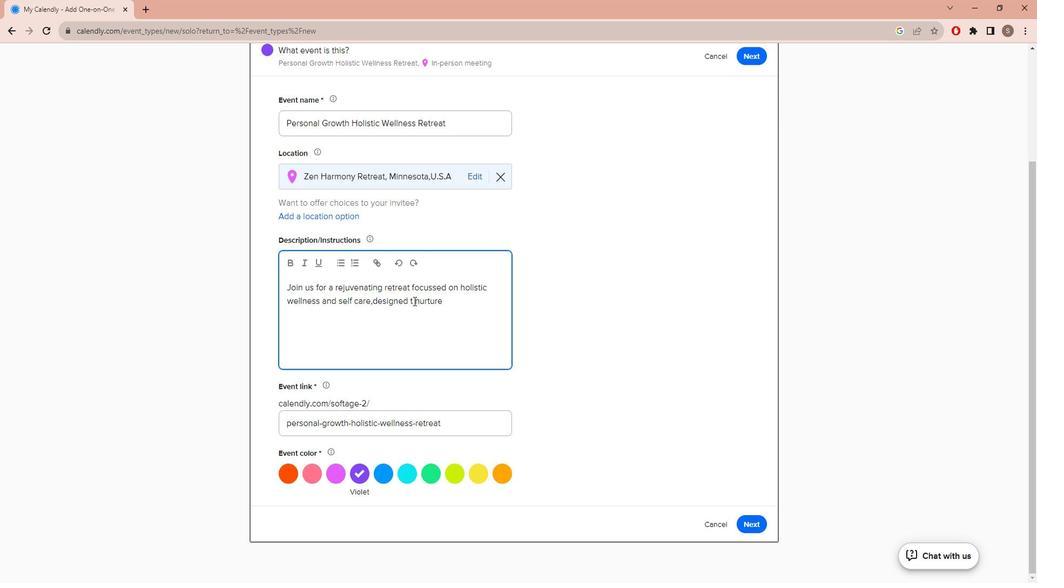 
Action: Mouse moved to (462, 295)
Screenshot: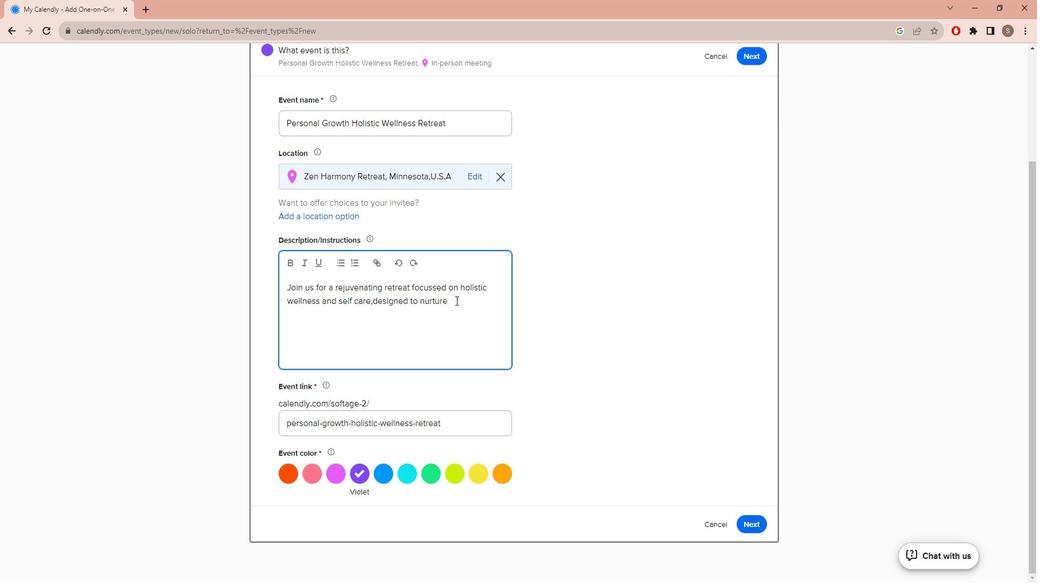 
Action: Mouse pressed left at (462, 295)
Screenshot: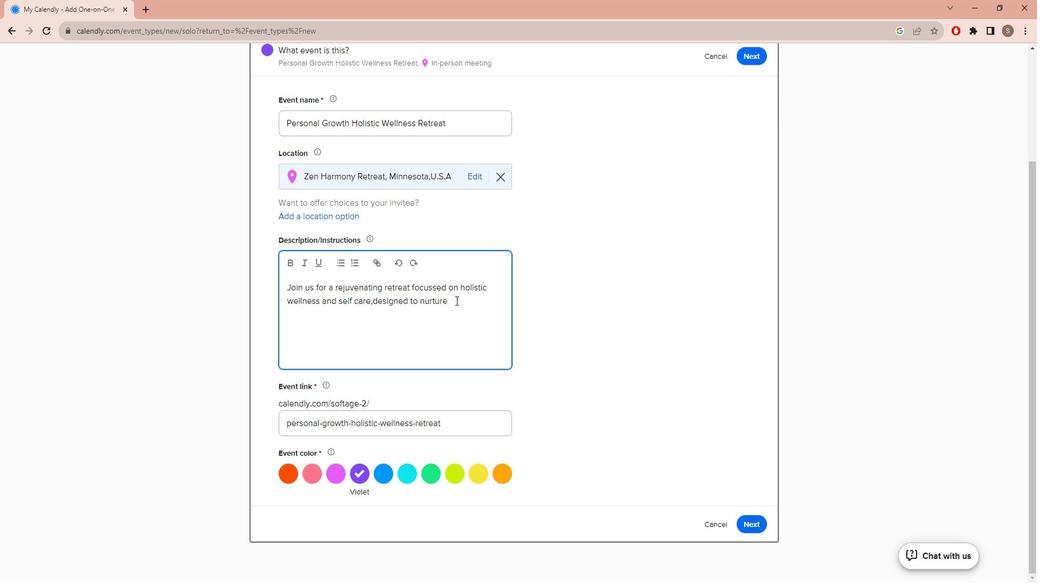 
Action: Key pressed <Key.space>your
Screenshot: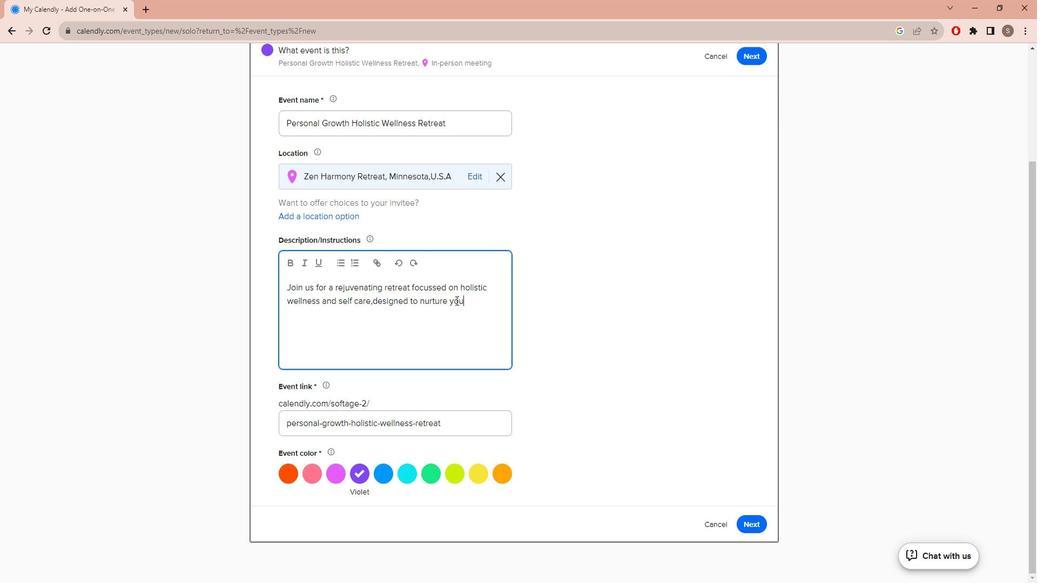 
Action: Mouse moved to (462, 293)
Screenshot: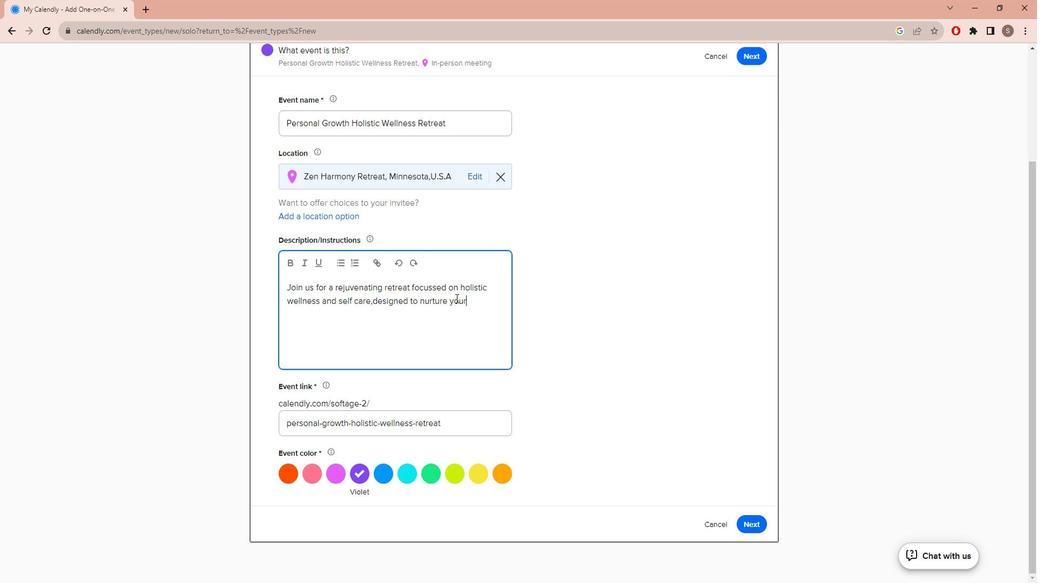 
Action: Key pressed <Key.space>bi<Key.backspace>odddddd<Key.backspace><Key.backspace><Key.backspace><Key.backspace><Key.backspace>d<Key.backspace>y,mindand<Key.space>spirit.<Key.space>
Screenshot: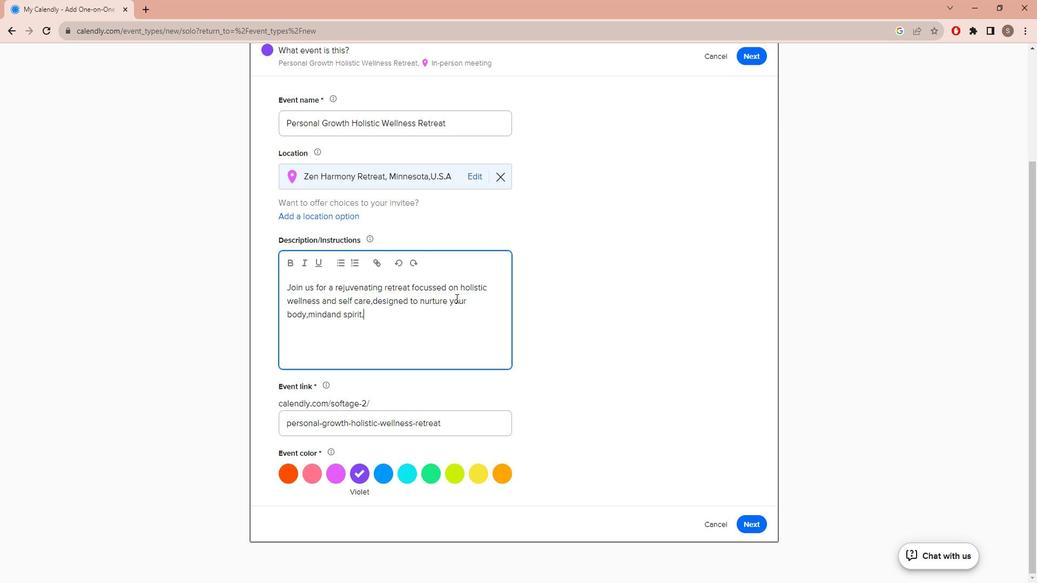 
Action: Mouse moved to (335, 310)
Screenshot: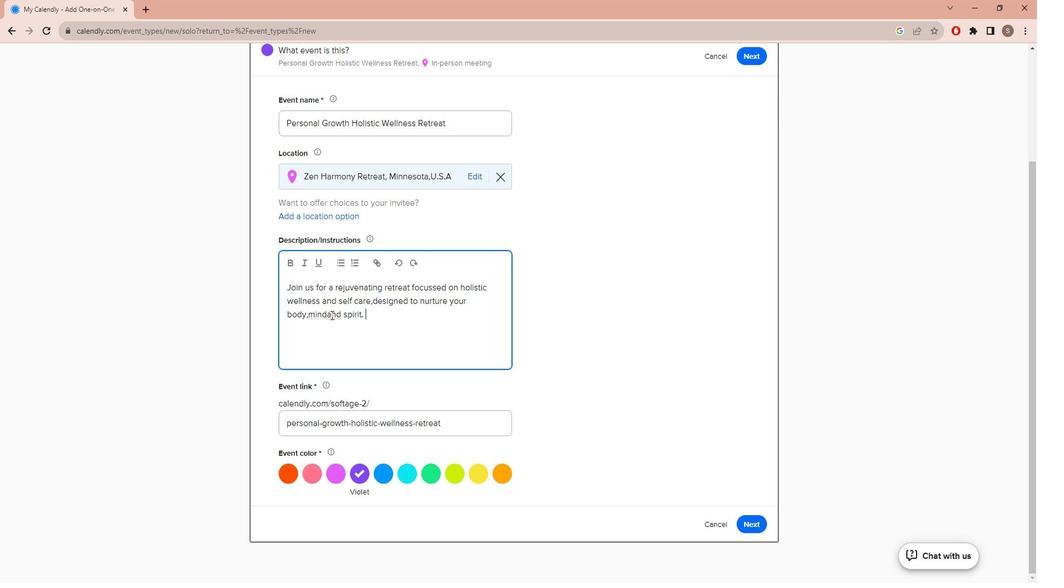 
Action: Mouse pressed left at (335, 310)
Screenshot: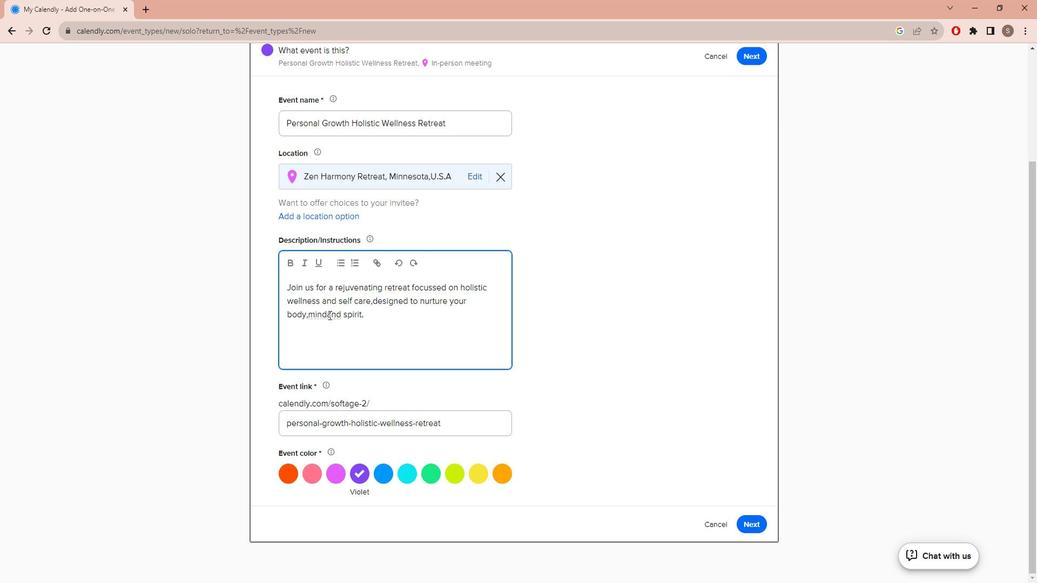 
Action: Mouse moved to (340, 309)
Screenshot: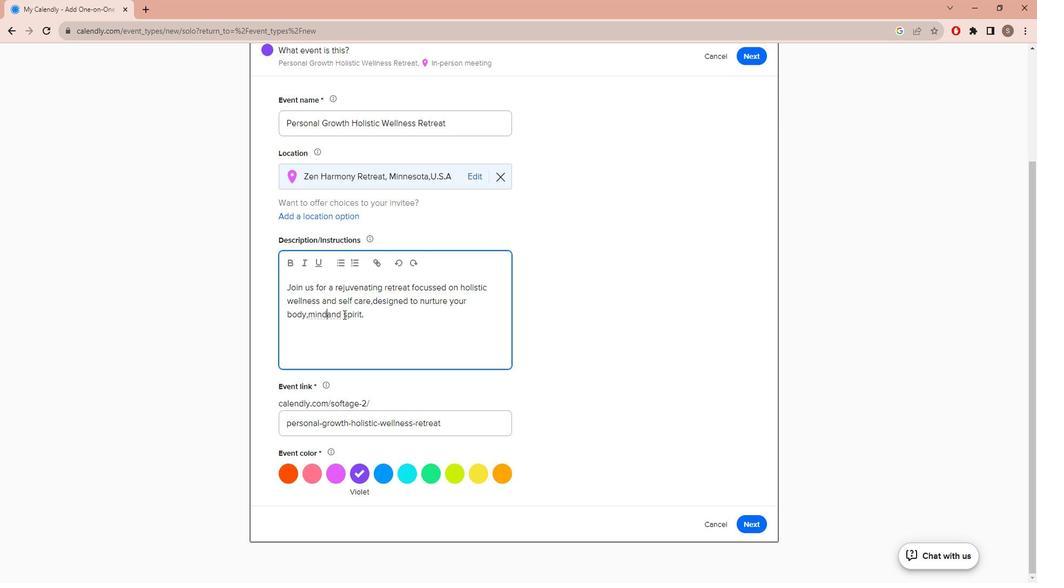 
Action: Key pressed <Key.space>
Screenshot: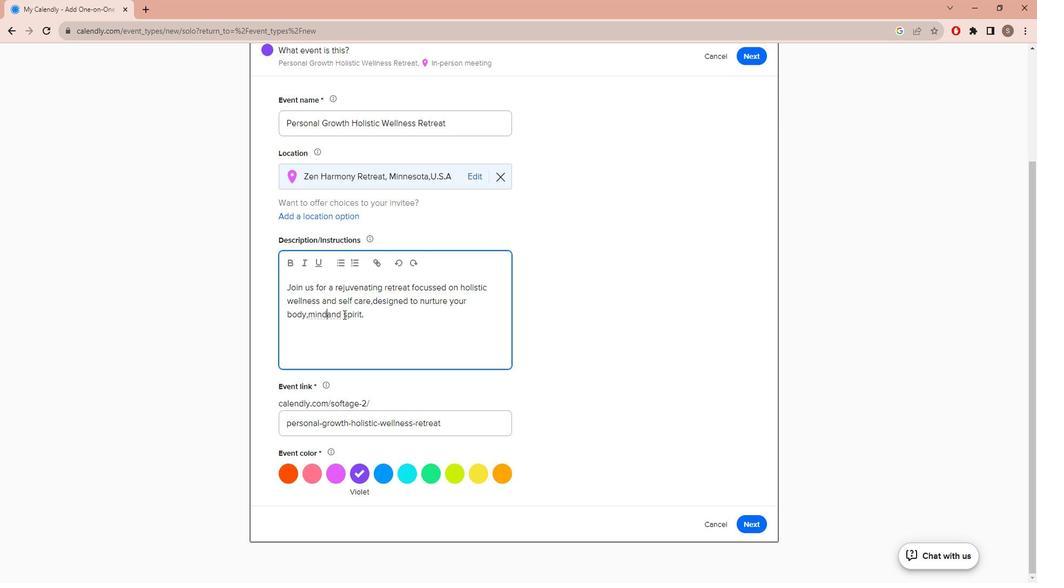 
Action: Mouse moved to (391, 309)
Screenshot: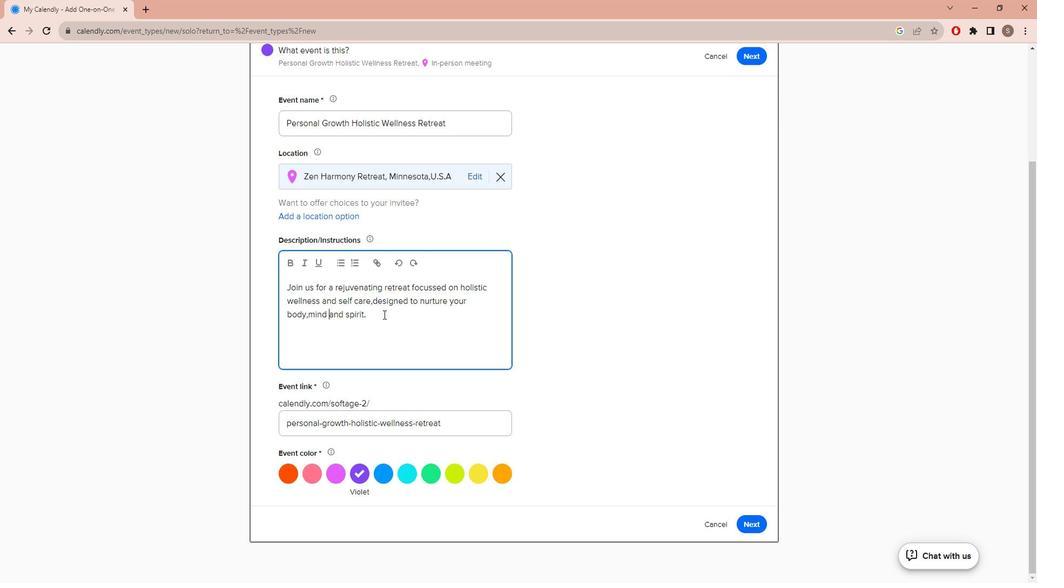 
Action: Mouse pressed left at (391, 309)
Screenshot: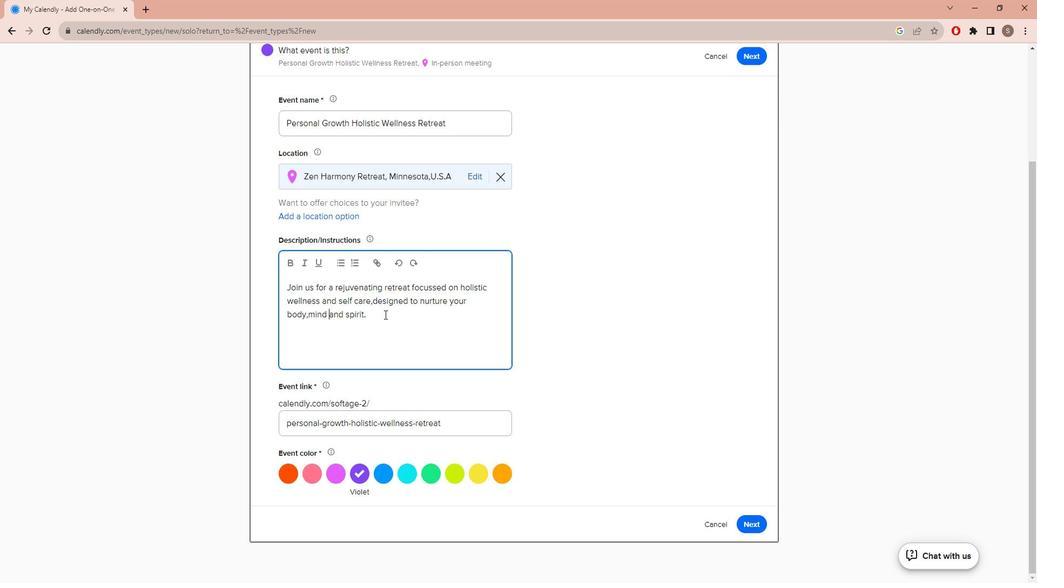
Action: Key pressed <Key.caps_lock>T<Key.caps_lock>his<Key.space>immersive<Key.space>experience<Key.space>will<Key.space>empwer<Key.space>you<Key.backspace><Key.backspace><Key.backspace><Key.backspace><Key.backspace><Key.backspace><Key.backspace>ower<Key.space>you<Key.space>to<Key.space>embr<Key.backspace>ark<Key.space>on<Key.space>a<Key.space>journey<Key.space>of<Key.space>self
Screenshot: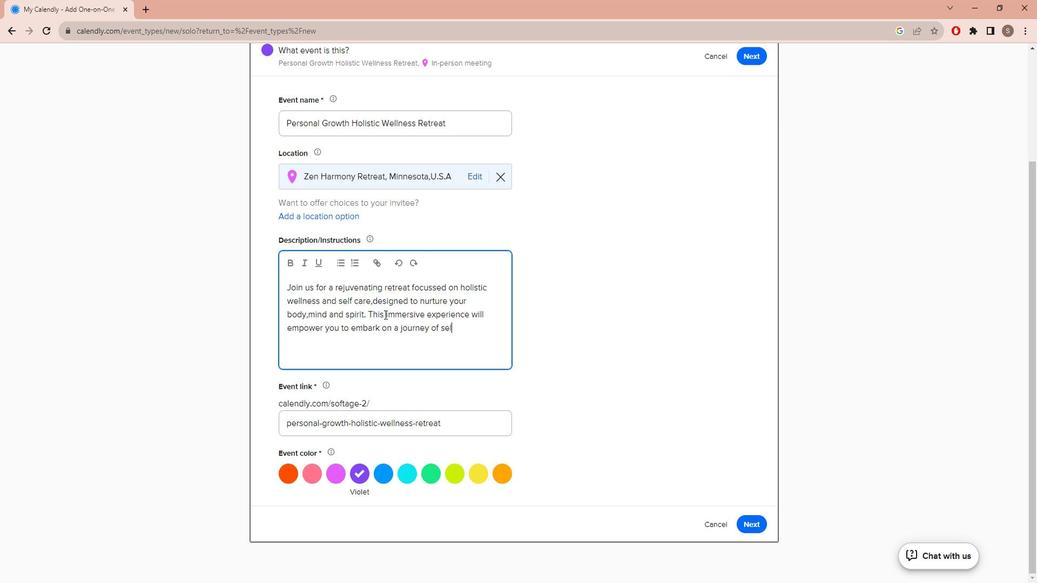 
Action: Mouse moved to (391, 308)
Screenshot: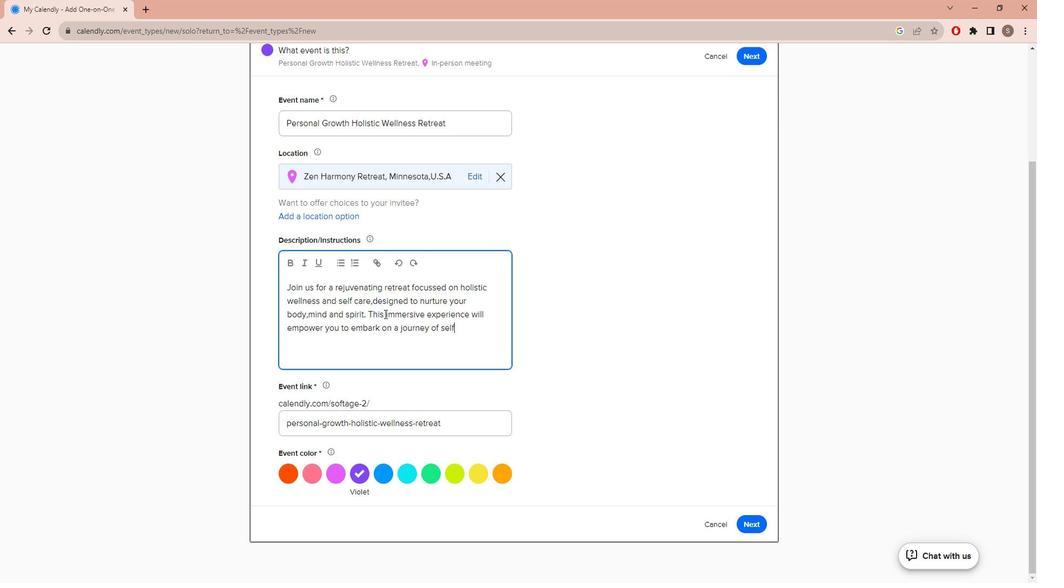 
Action: Key pressed <Key.space>discobve<Key.backspace><Key.backspace><Key.backspace>very<Key.space>and<Key.space>personal<Key.space>growth,leaving<Key.space>you<Key.space>fe
Screenshot: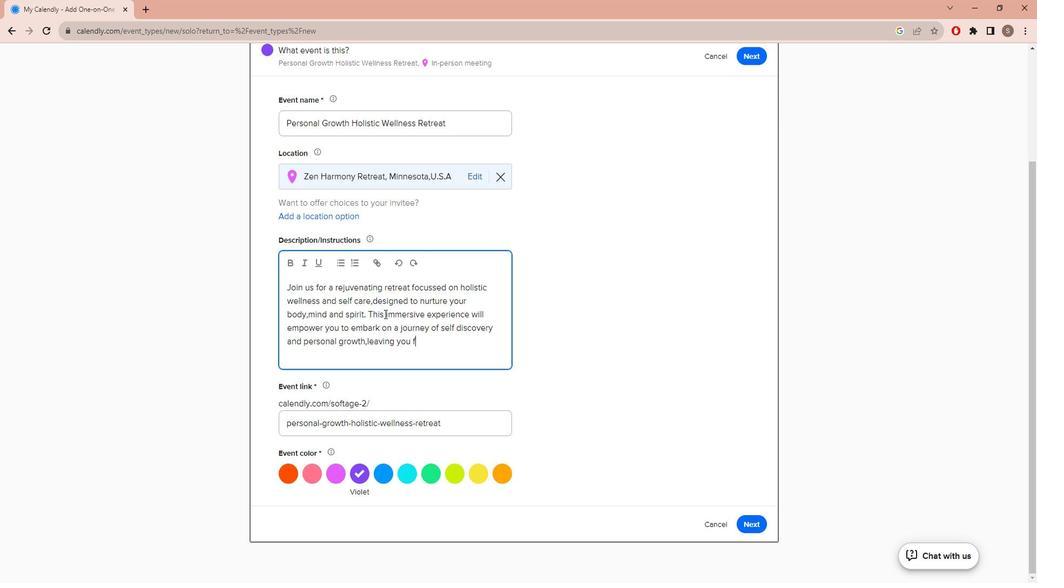 
Action: Mouse moved to (348, 256)
Screenshot: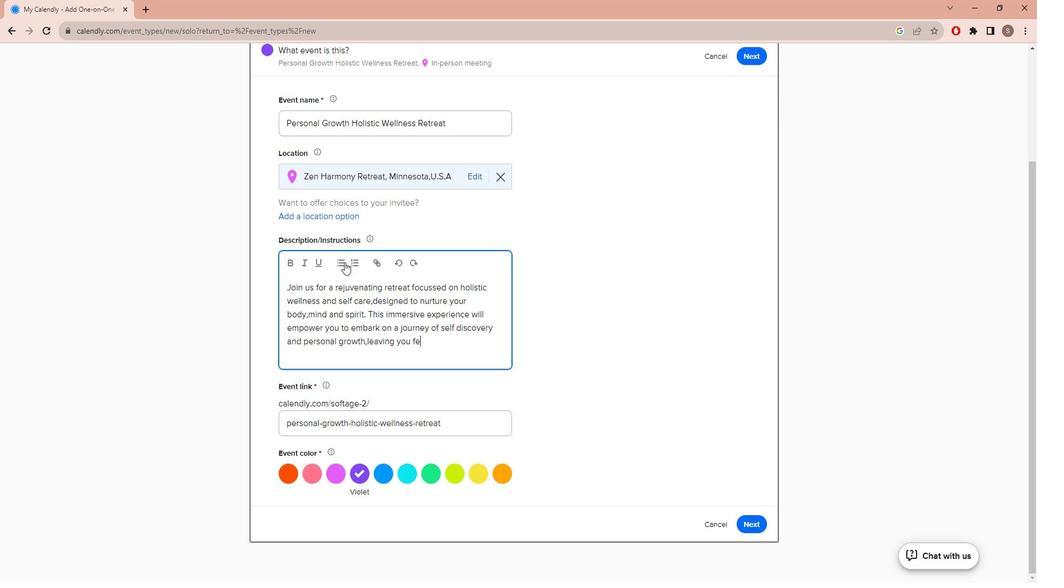 
Action: Key pressed elin
Screenshot: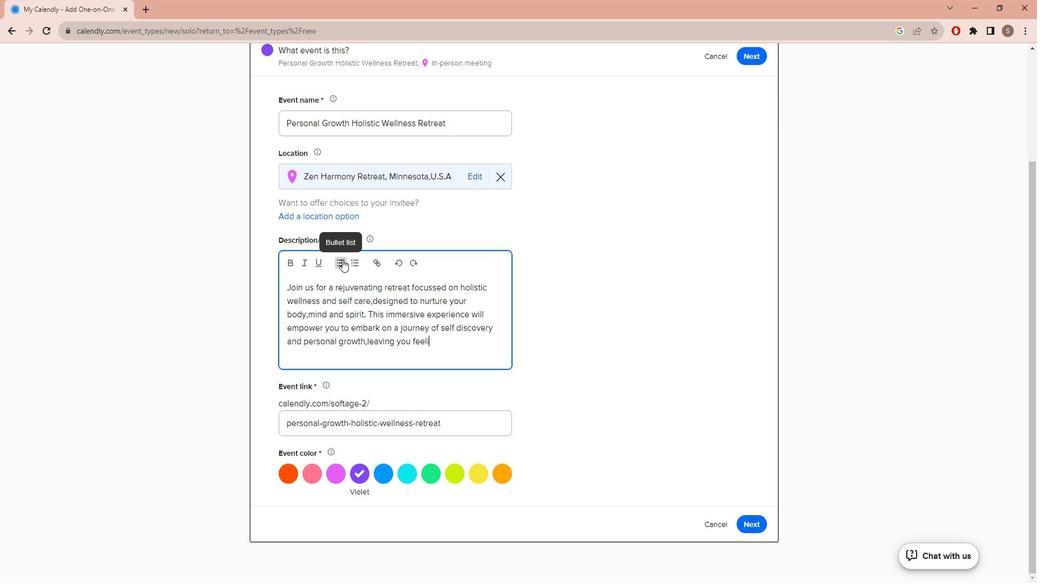 
Action: Mouse moved to (442, 339)
Screenshot: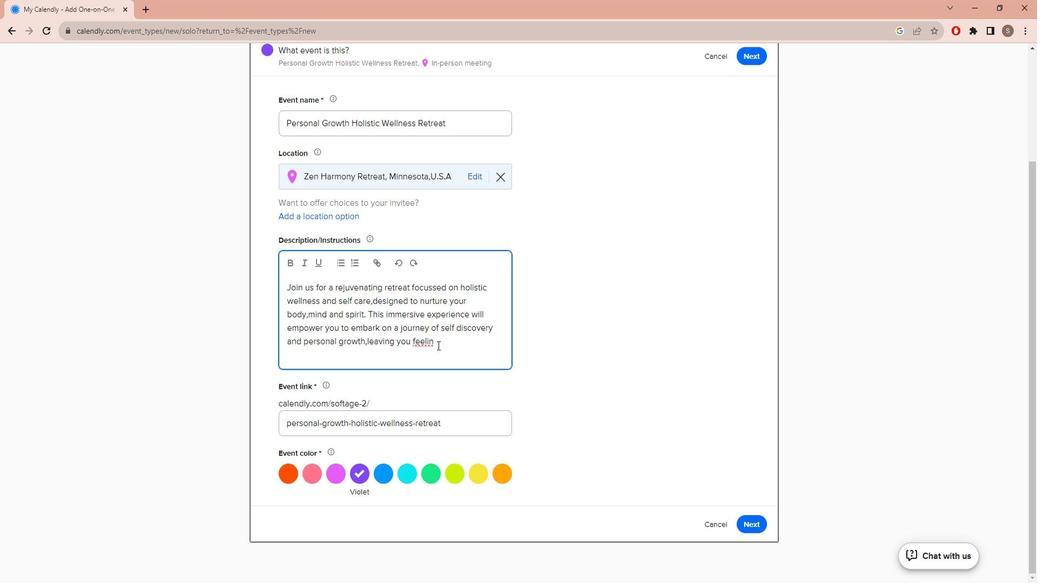 
Action: Key pressed g<Key.space>refreshed<Key.space>and<Key.space>inspired.<Key.caps_lock>D<Key.caps_lock>o<Key.space>not<Key.space>miss<Key.space>the<Key.space>opportunit<Key.space><Key.backspace>y<Key.space>to<Key.space>invest<Key.space>in<Key.space>your
Screenshot: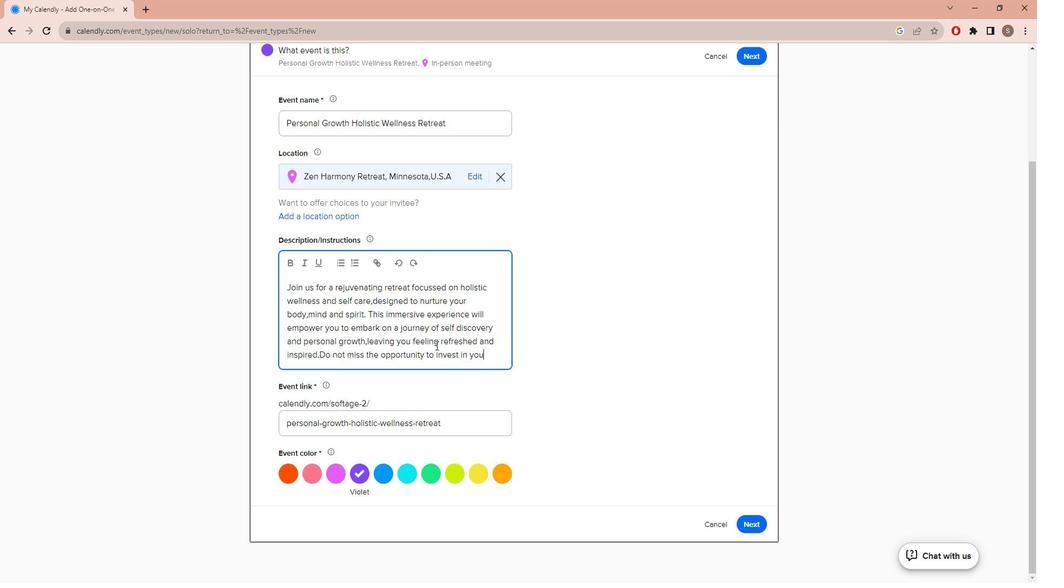 
Action: Mouse moved to (326, 227)
Screenshot: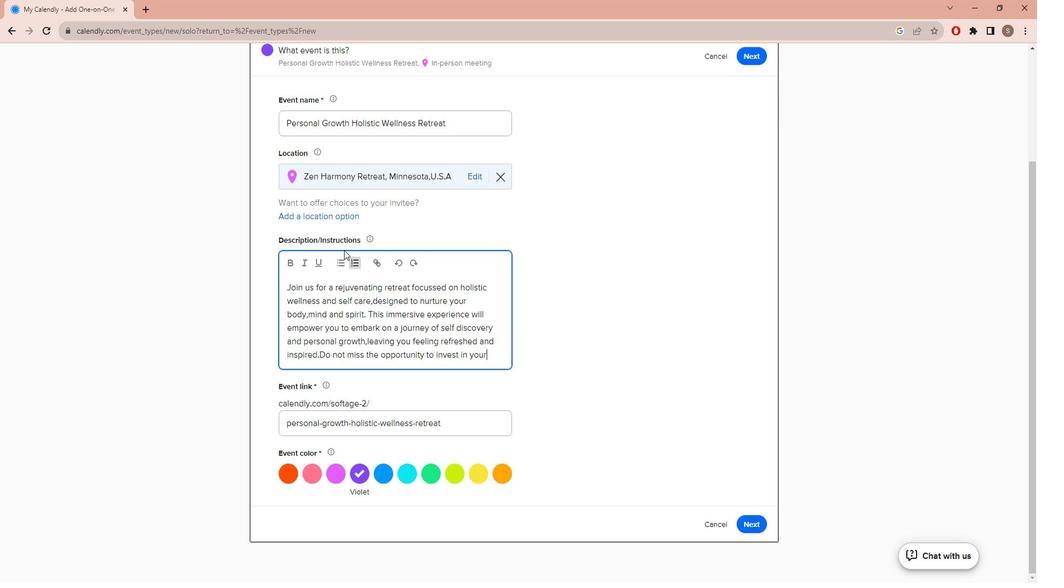 
Action: Key pressed s
Screenshot: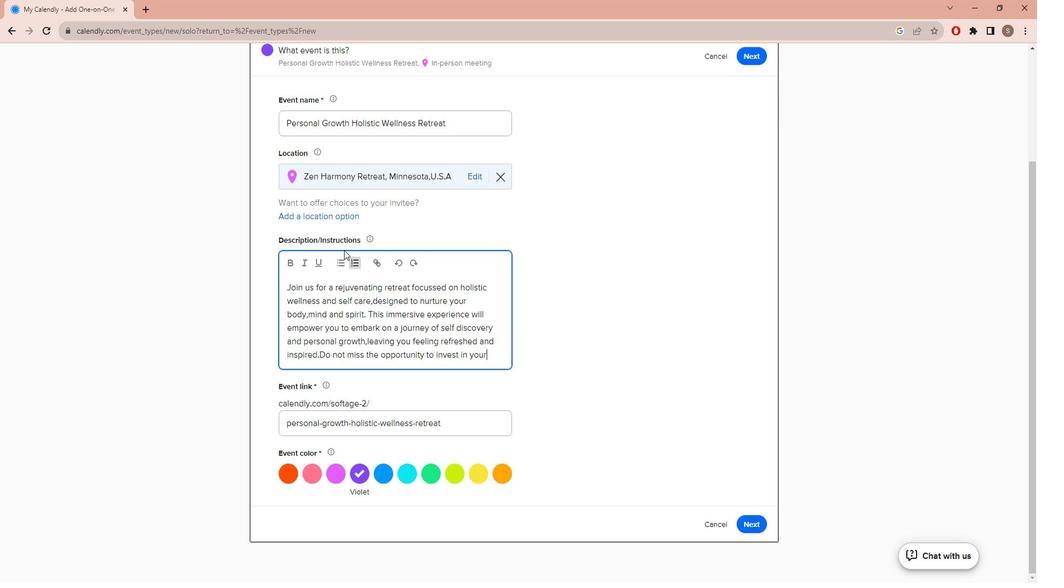 
Action: Mouse moved to (277, 189)
Screenshot: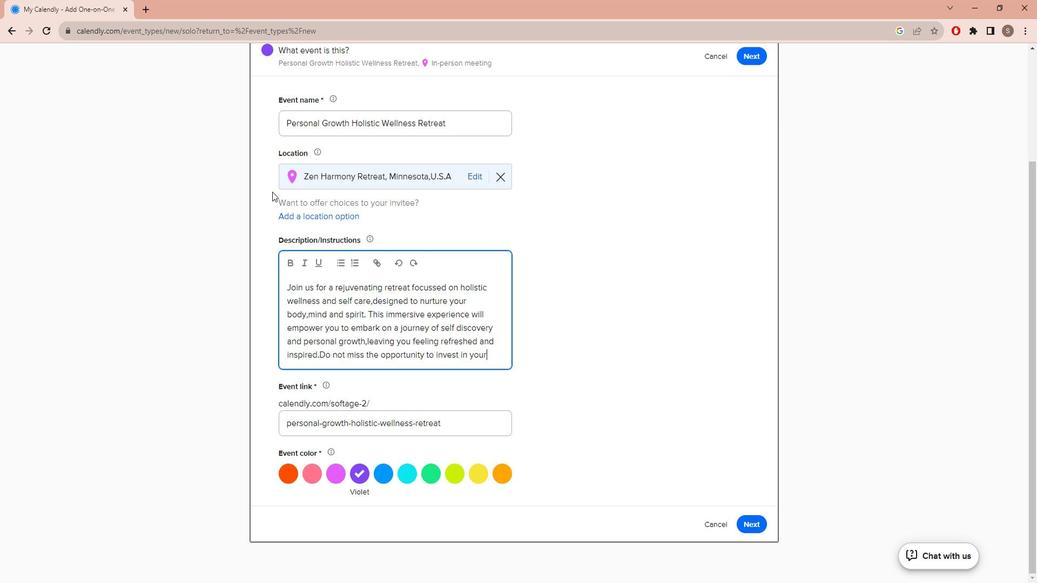 
Action: Key pressed elf<Key.space>and<Key.space>your<Key.space>personal<Key.space>growth<Key.space>journey.
Screenshot: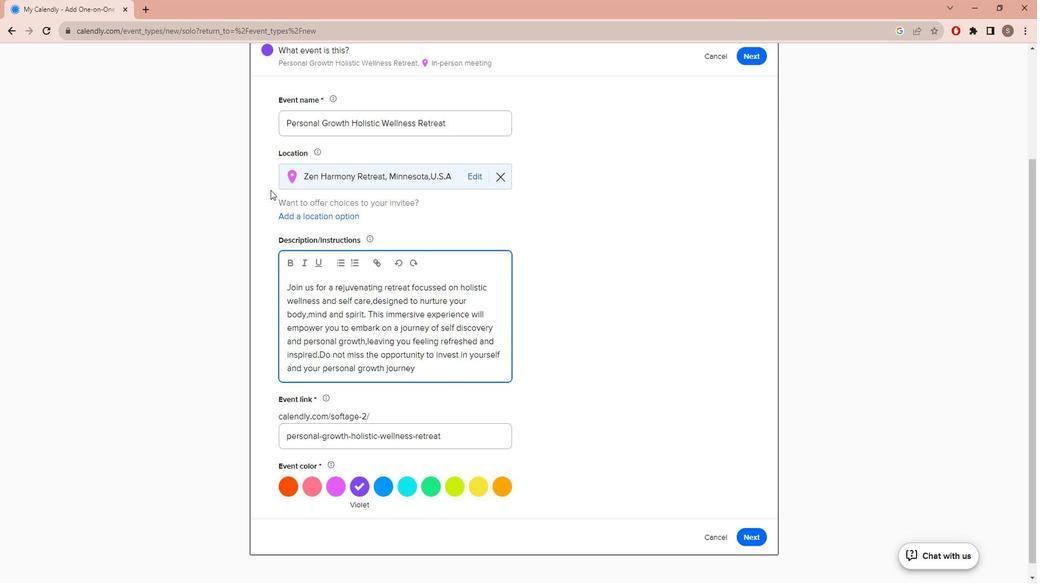 
Action: Mouse moved to (413, 473)
Screenshot: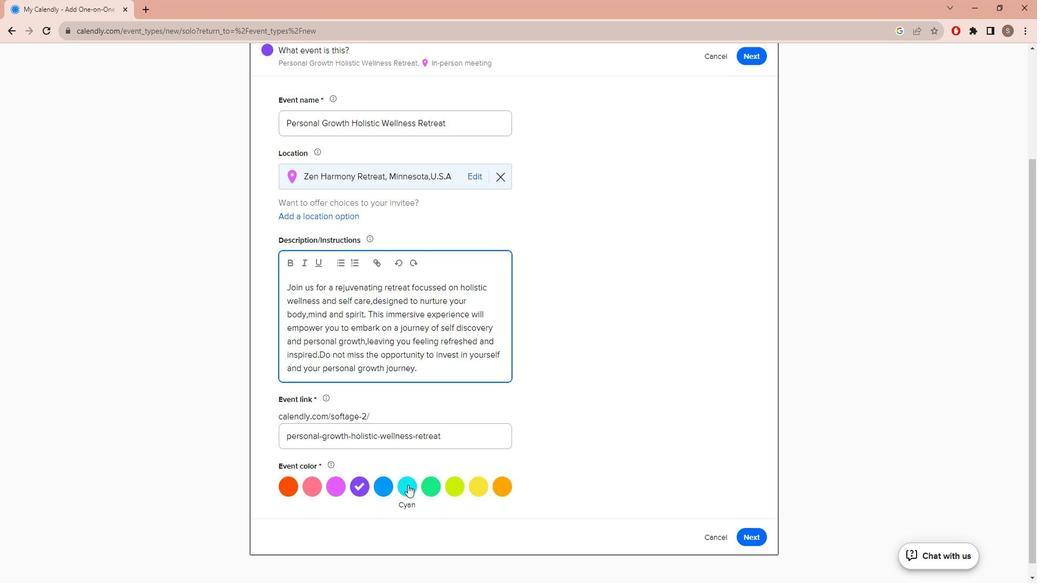 
Action: Mouse pressed left at (413, 473)
Screenshot: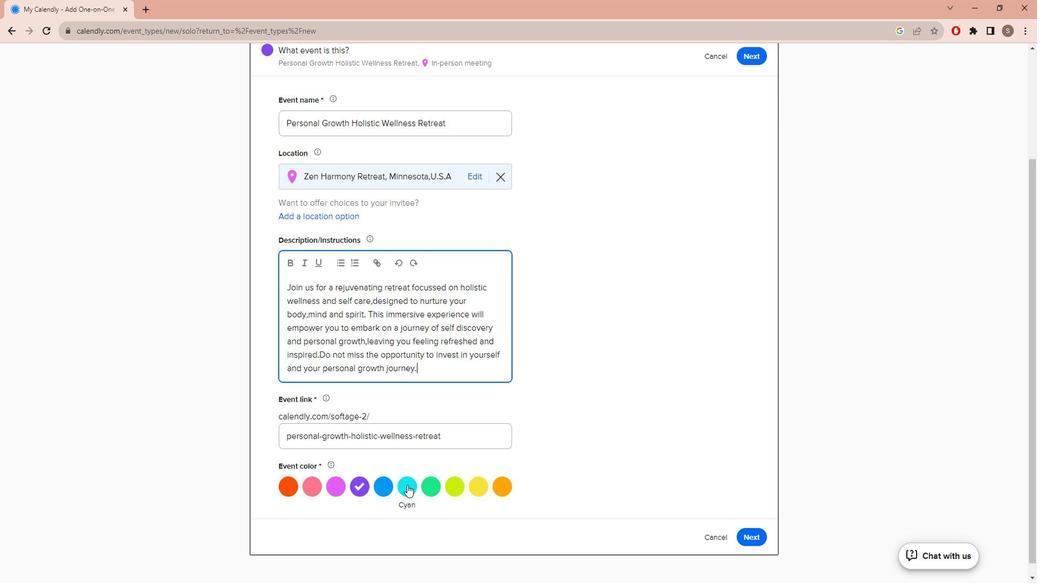 
Action: Mouse moved to (761, 523)
Screenshot: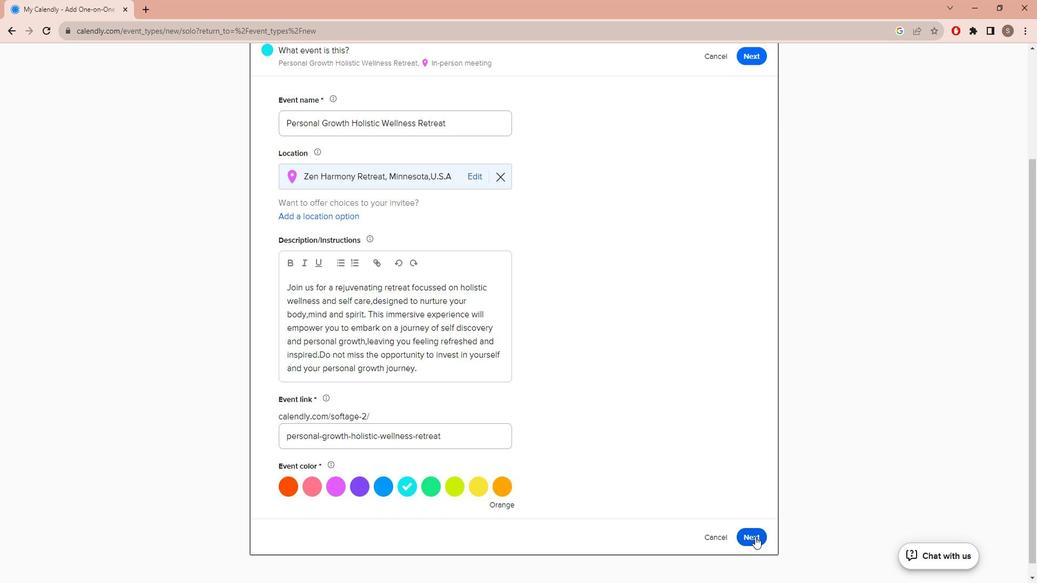
Action: Mouse pressed left at (761, 523)
Screenshot: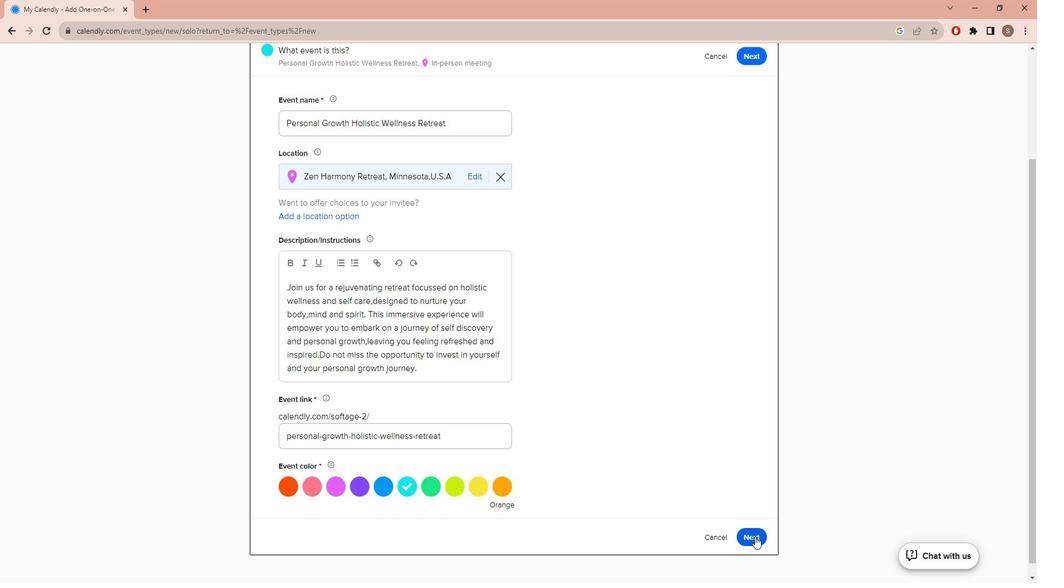 
Action: Mouse moved to (327, 330)
Screenshot: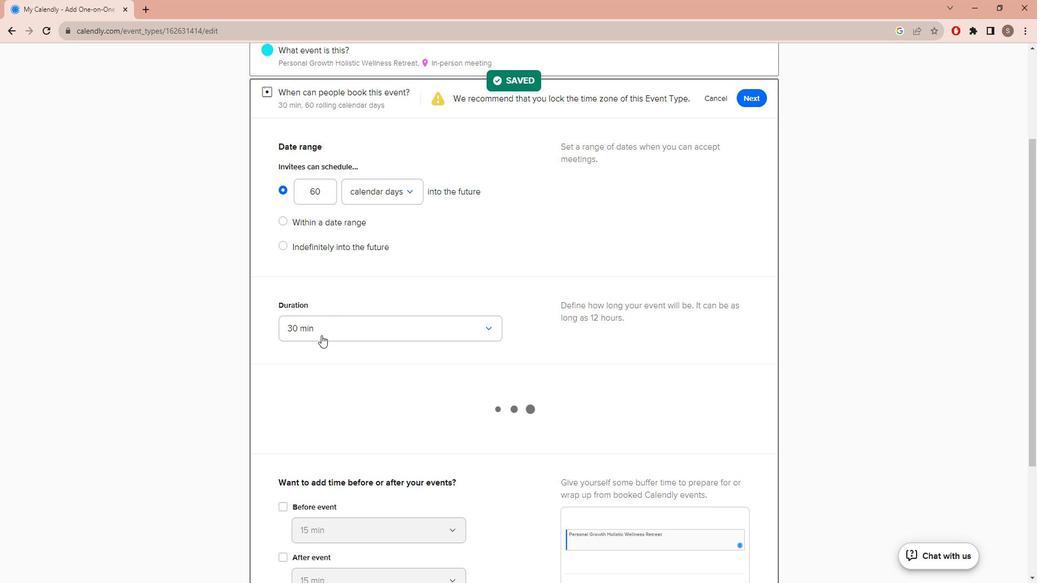 
Action: Mouse pressed left at (327, 330)
Screenshot: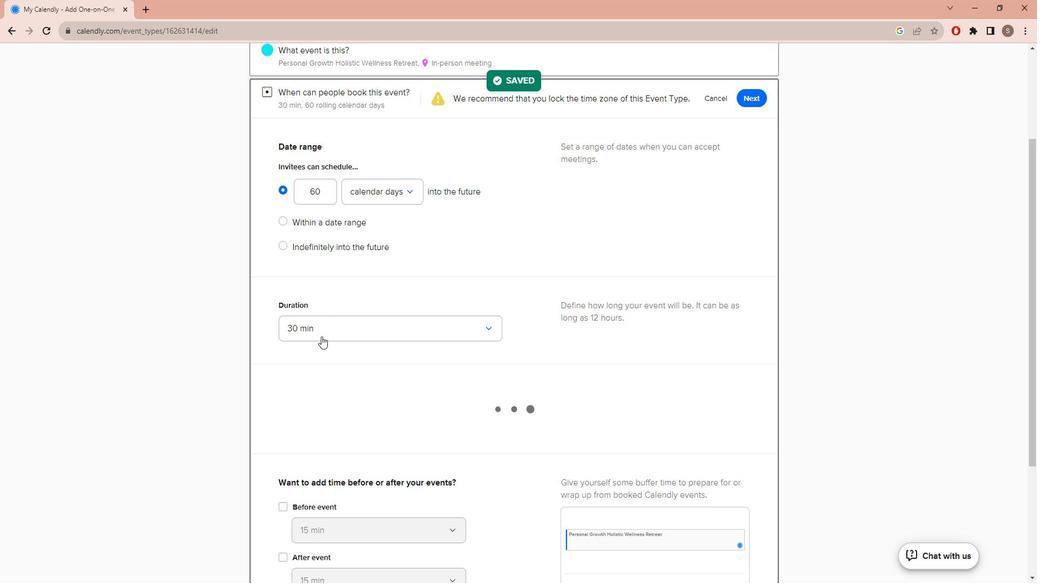 
Action: Mouse moved to (326, 435)
Screenshot: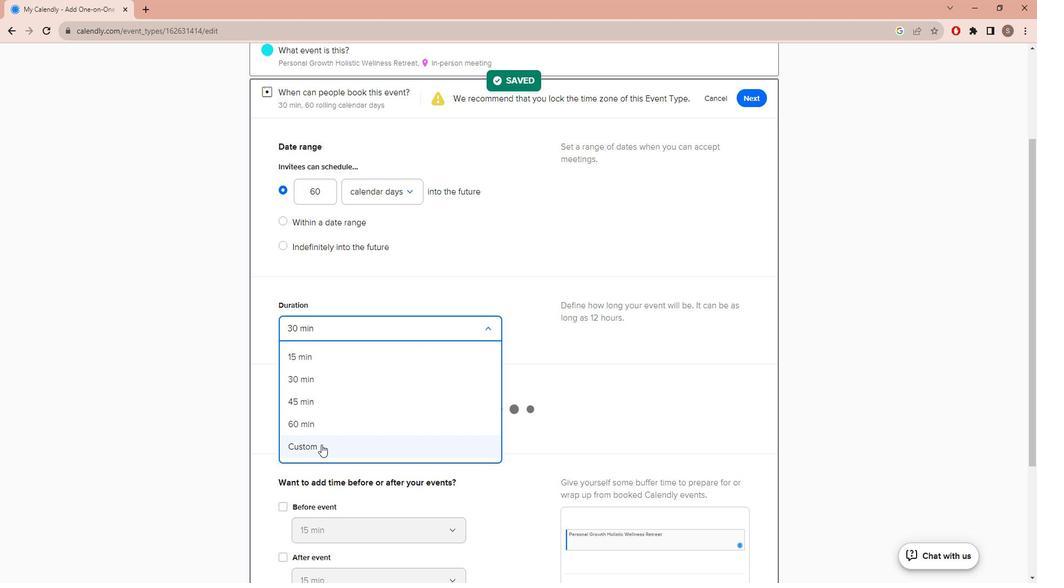 
Action: Mouse pressed left at (326, 435)
Screenshot: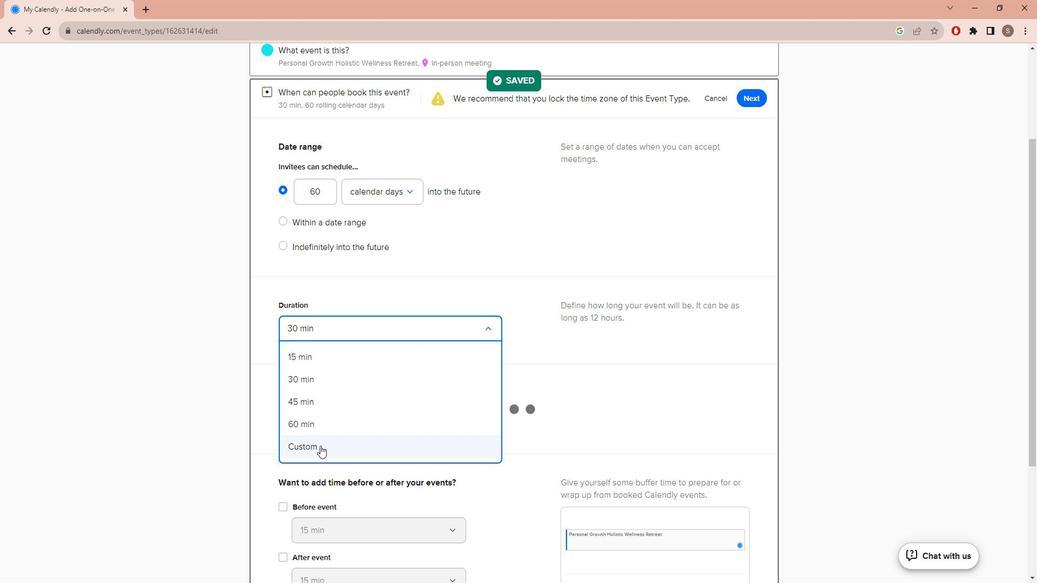 
Action: Mouse moved to (365, 352)
Screenshot: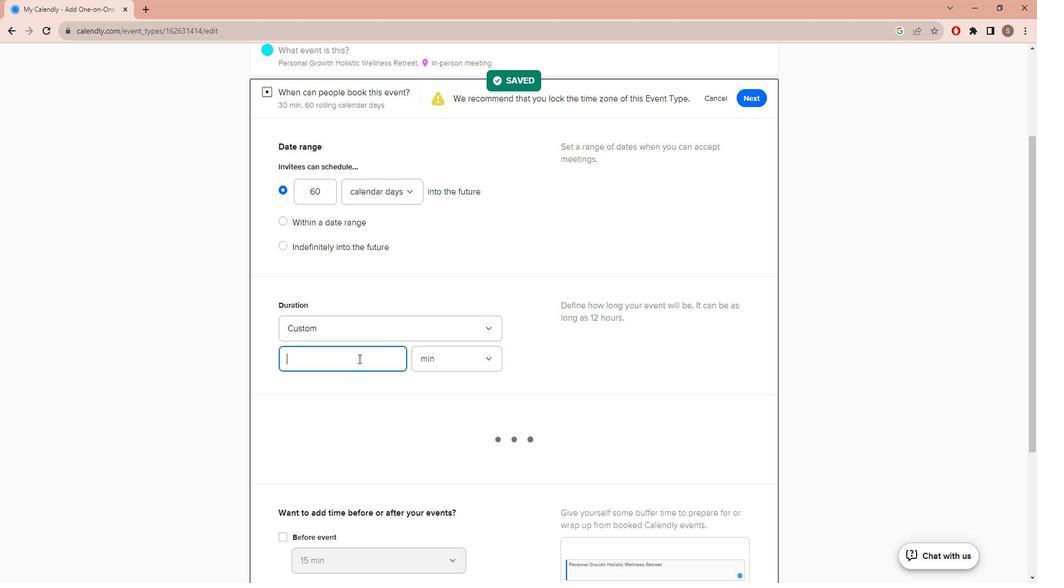 
Action: Mouse pressed left at (365, 352)
Screenshot: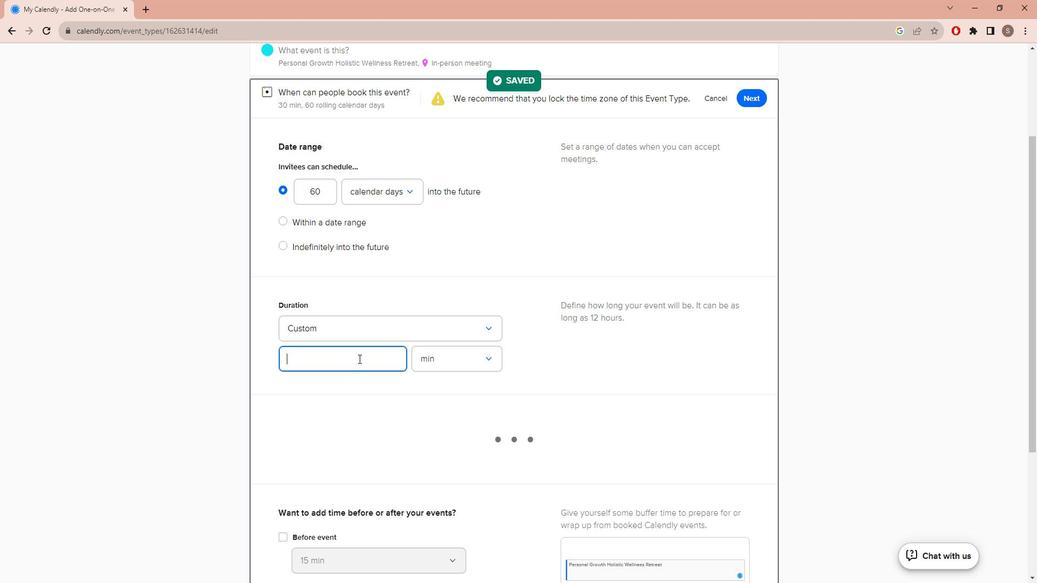 
Action: Key pressed 90
Screenshot: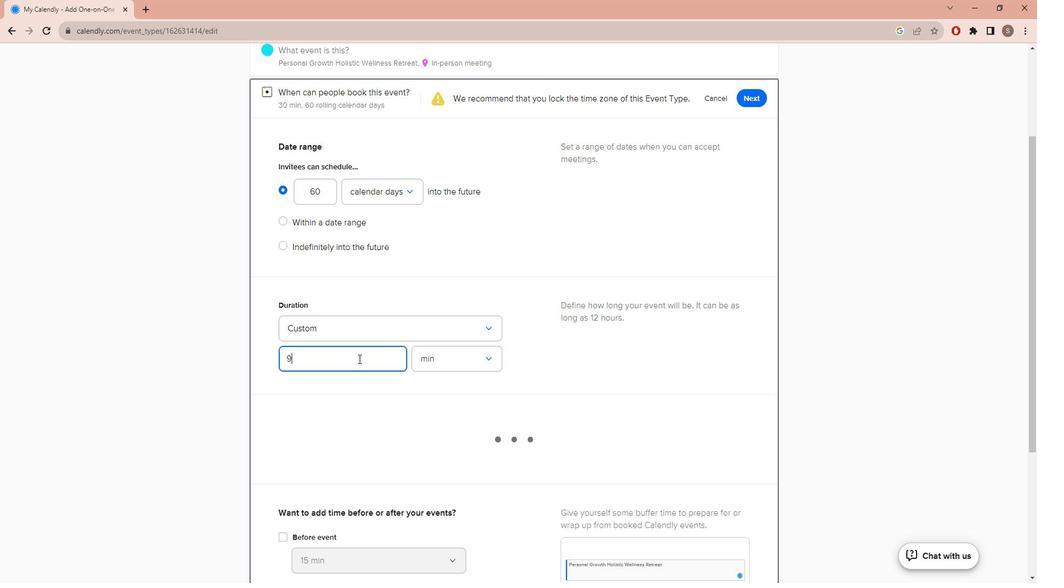 
Action: Mouse moved to (327, 408)
Screenshot: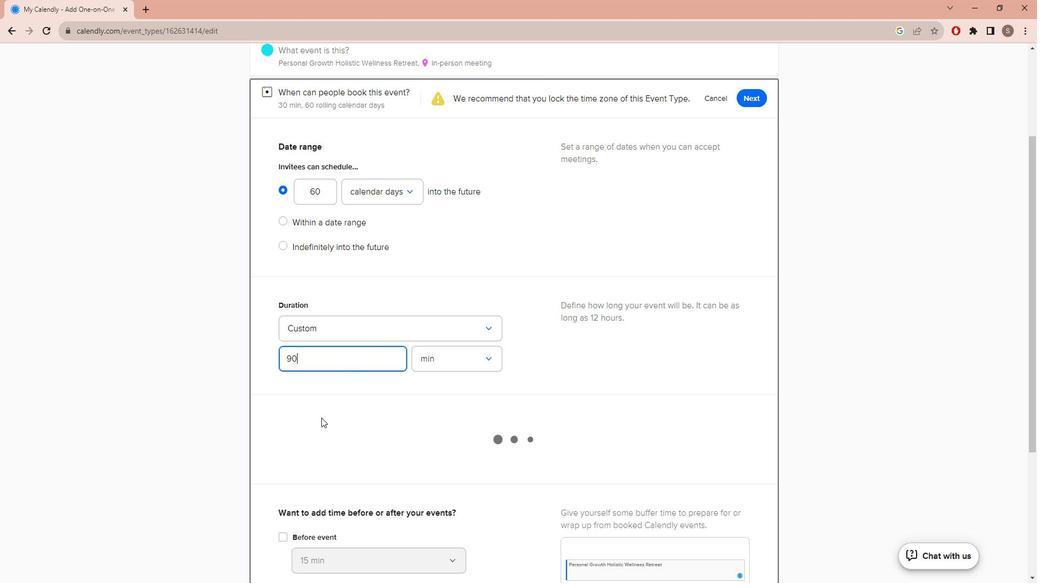 
Action: Mouse pressed left at (327, 408)
Screenshot: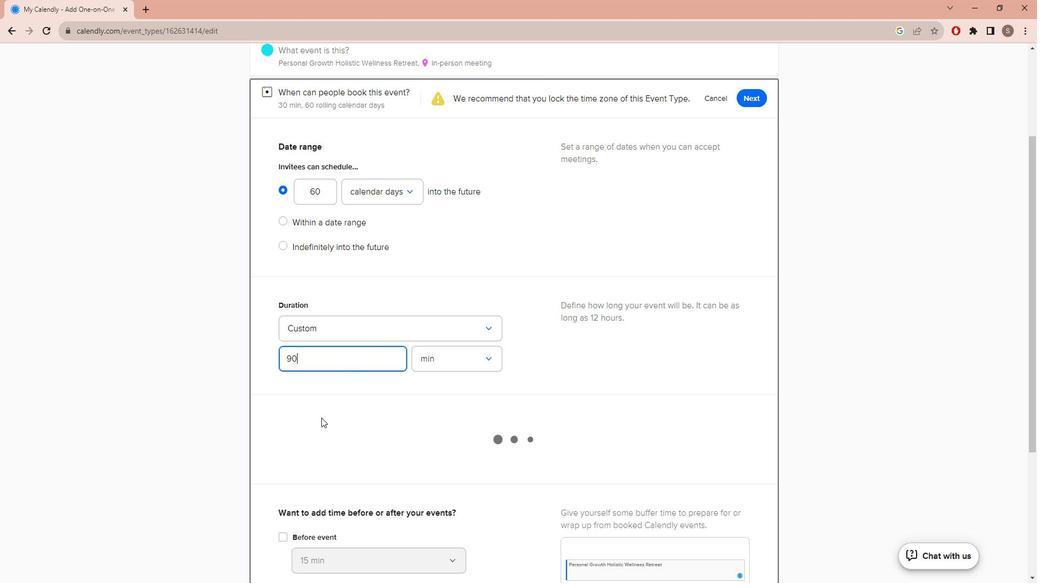 
Action: Mouse scrolled (327, 408) with delta (0, 0)
Screenshot: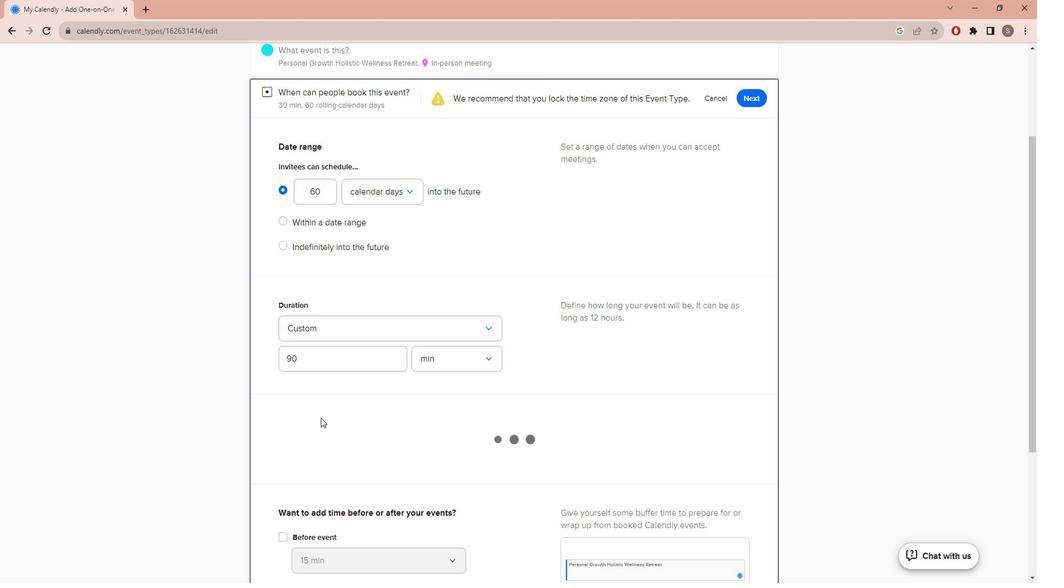 
Action: Mouse scrolled (327, 408) with delta (0, 0)
Screenshot: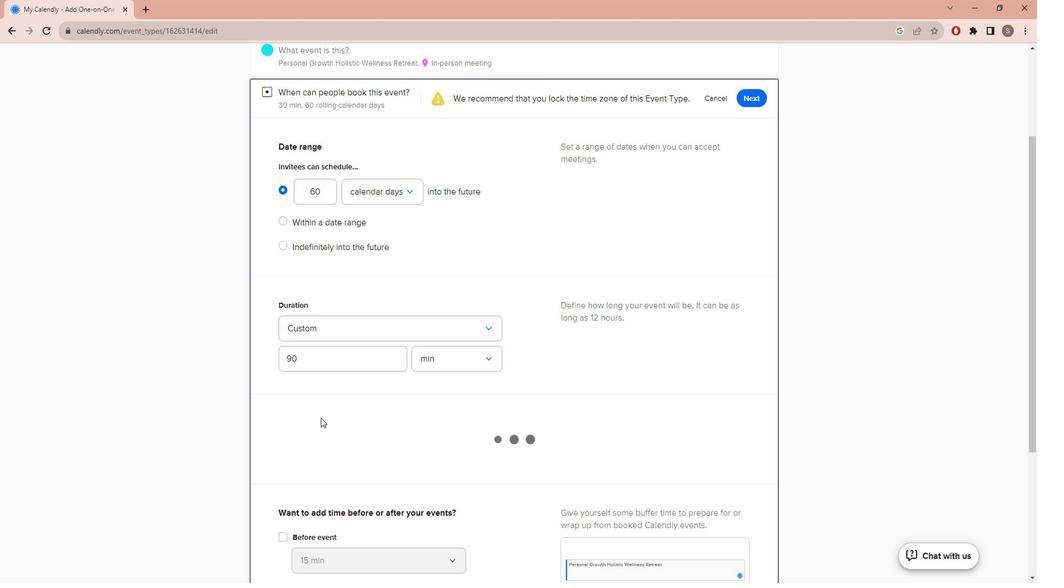 
Action: Mouse scrolled (327, 408) with delta (0, 0)
Screenshot: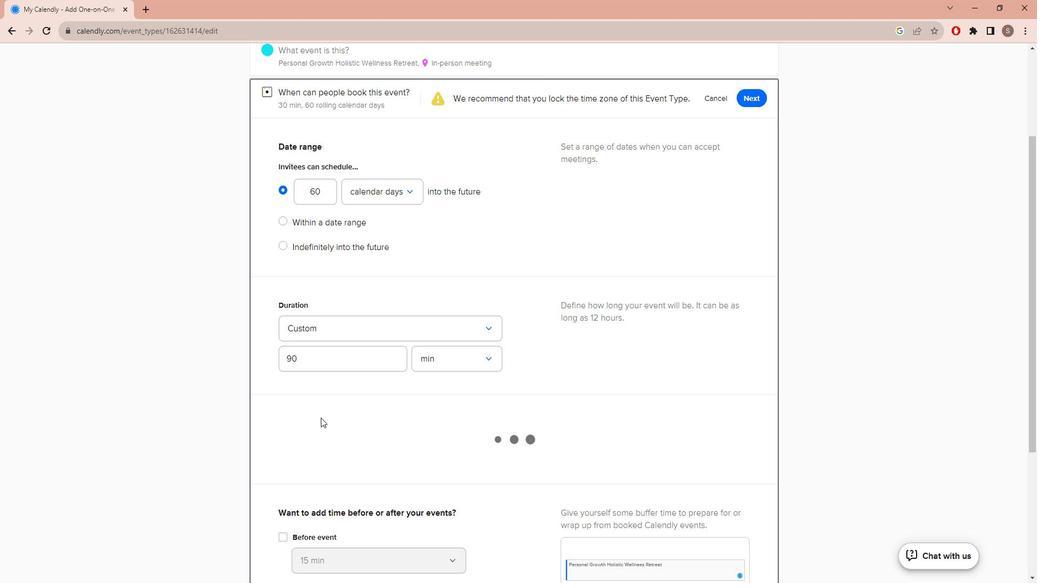
Action: Mouse scrolled (327, 407) with delta (0, -1)
Screenshot: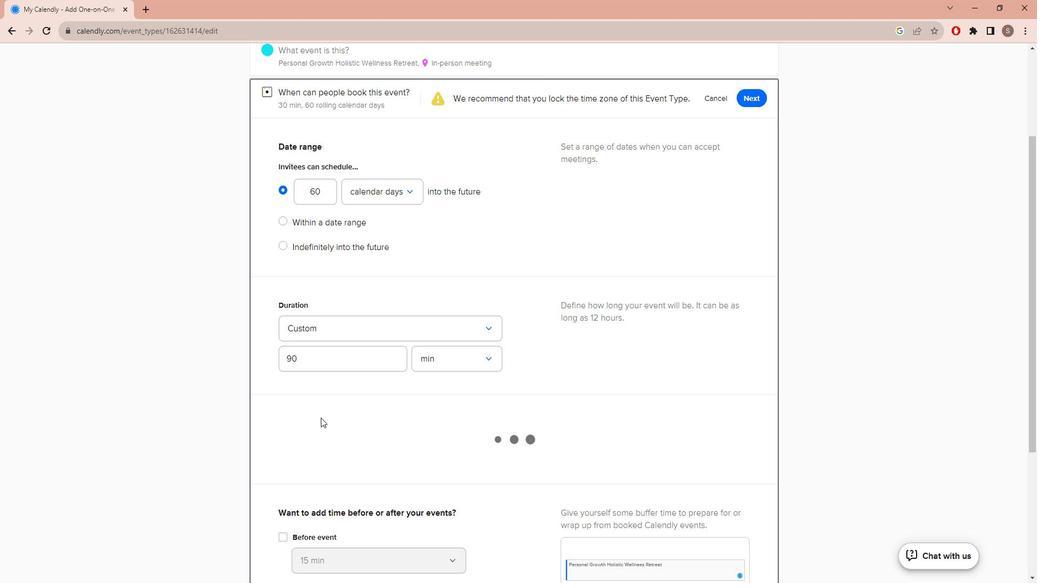 
Action: Mouse moved to (327, 406)
Screenshot: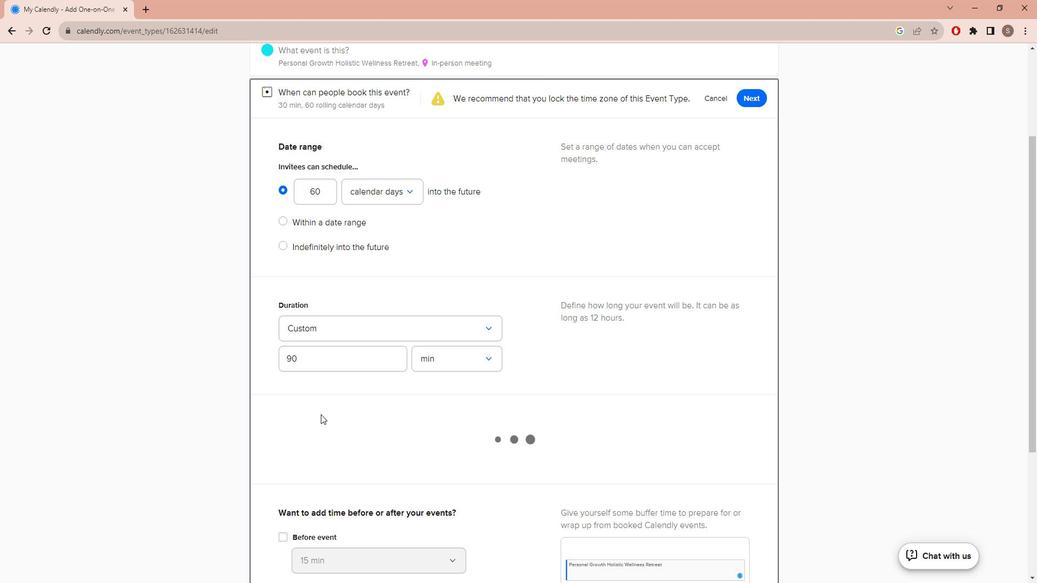 
Action: Mouse scrolled (327, 406) with delta (0, 0)
Screenshot: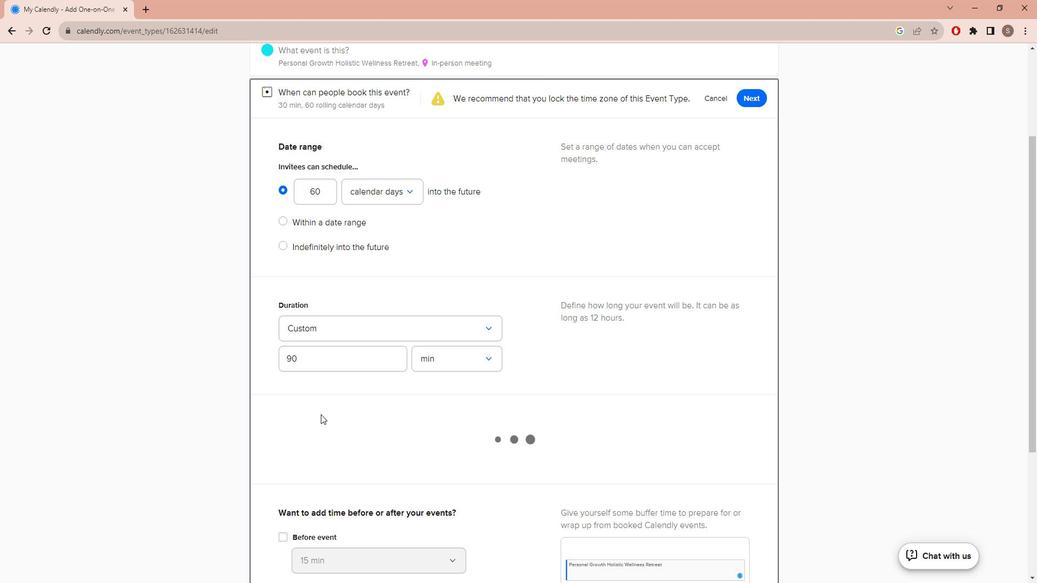 
Action: Mouse moved to (327, 406)
Screenshot: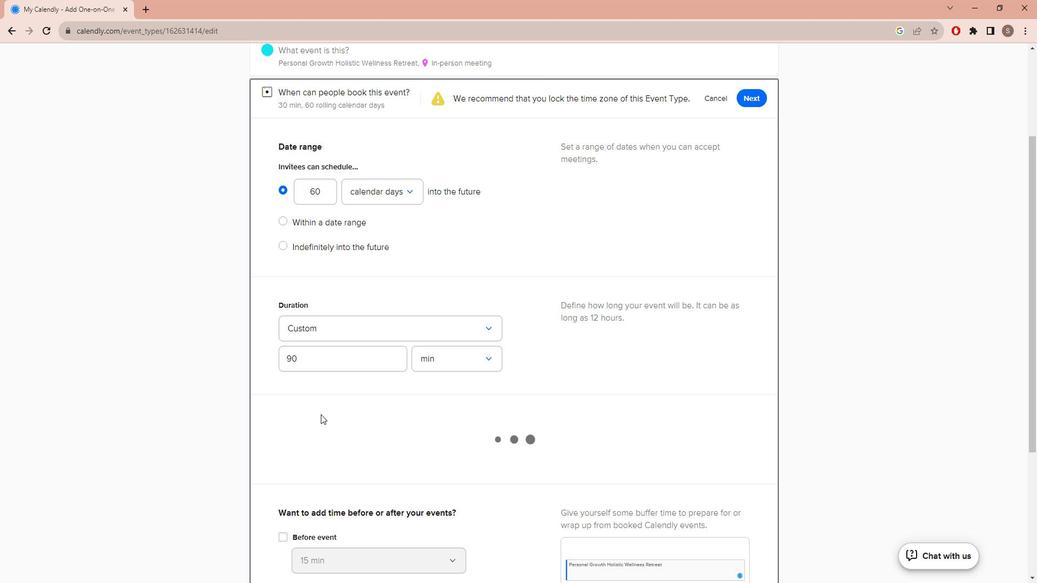 
Action: Mouse scrolled (327, 406) with delta (0, 0)
Screenshot: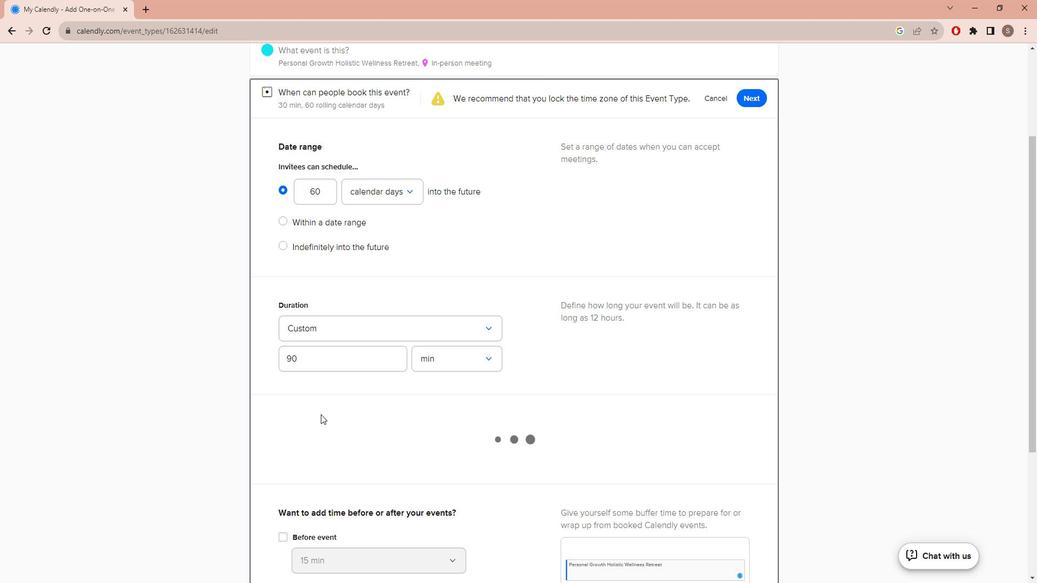 
Action: Mouse moved to (327, 405)
Screenshot: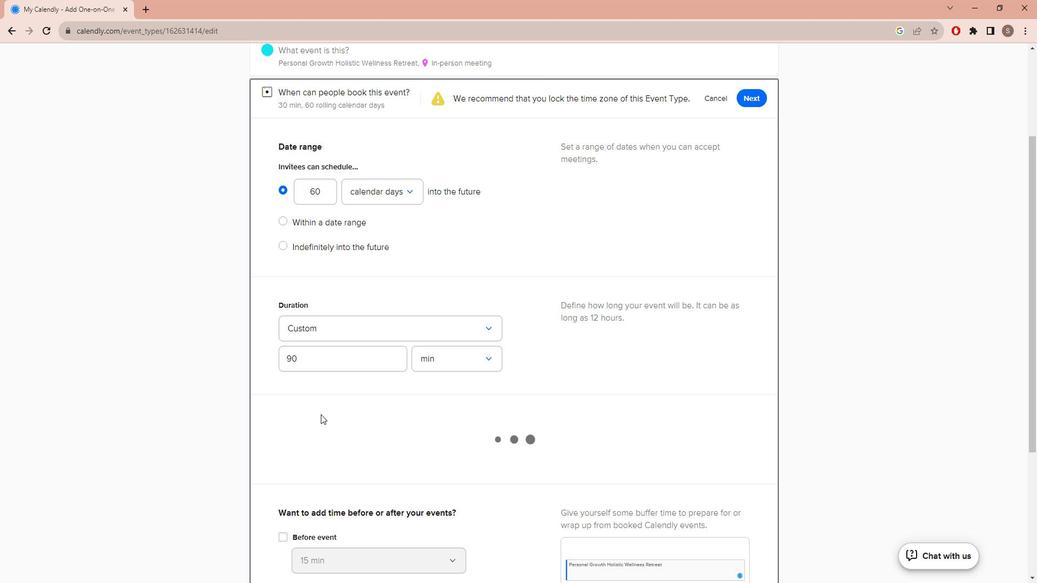 
Action: Mouse scrolled (327, 405) with delta (0, 0)
Screenshot: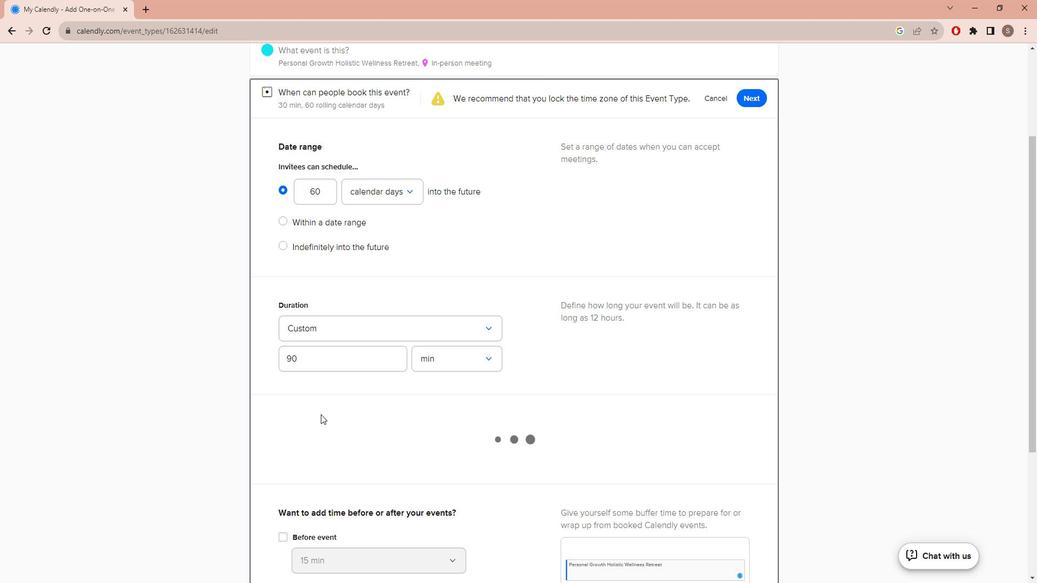 
Action: Mouse moved to (331, 404)
Screenshot: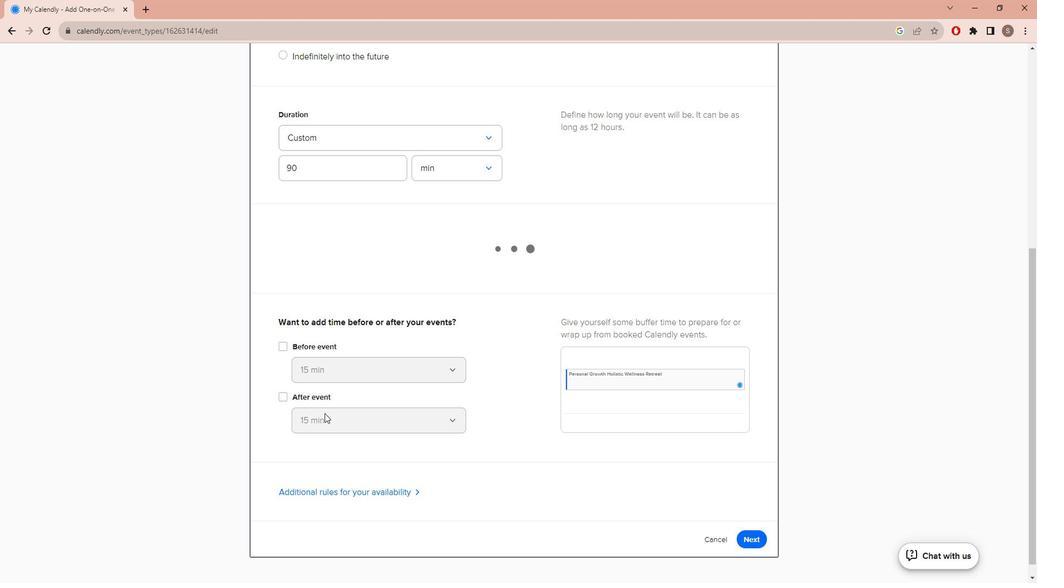 
Action: Mouse scrolled (331, 403) with delta (0, 0)
Screenshot: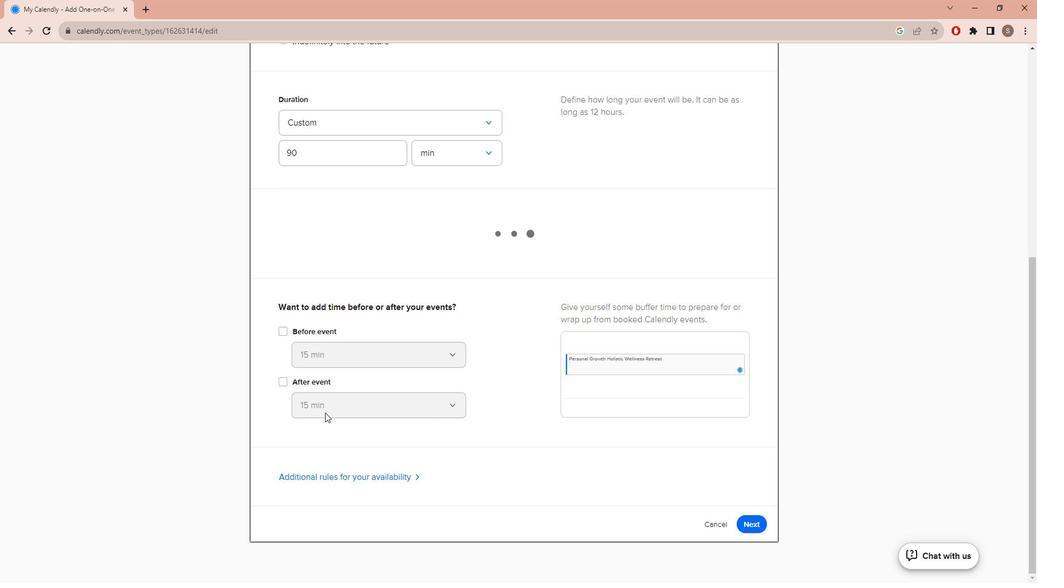 
Action: Mouse scrolled (331, 403) with delta (0, 0)
Screenshot: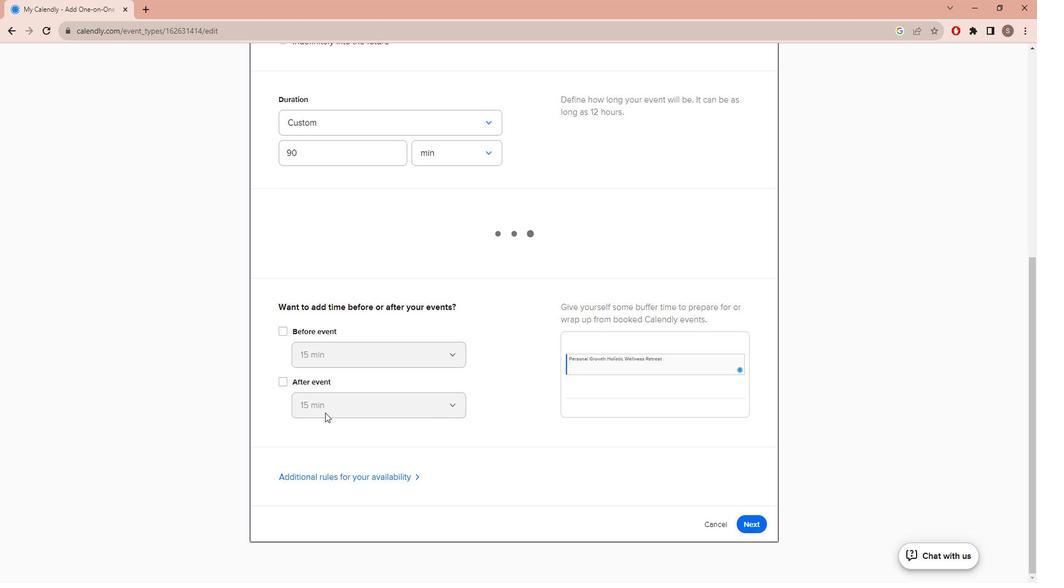 
Action: Mouse scrolled (331, 403) with delta (0, 0)
Screenshot: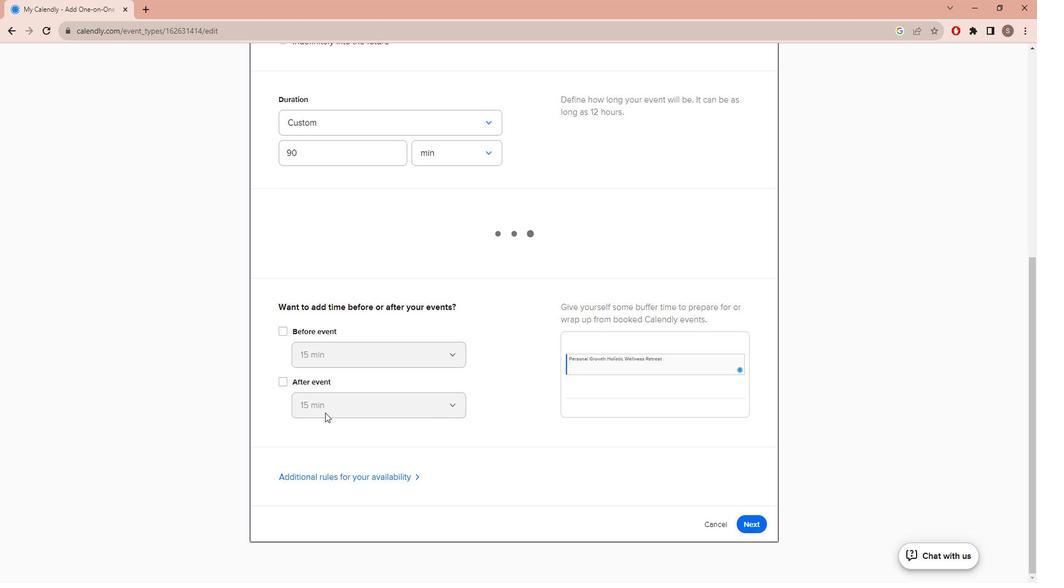 
Action: Mouse scrolled (331, 403) with delta (0, 0)
Screenshot: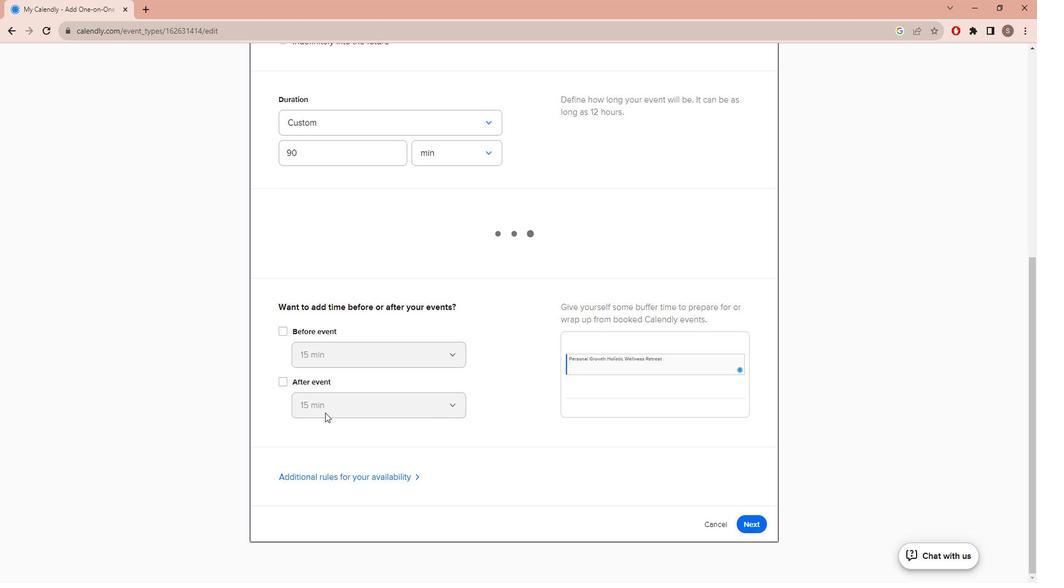 
Action: Mouse scrolled (331, 403) with delta (0, 0)
Screenshot: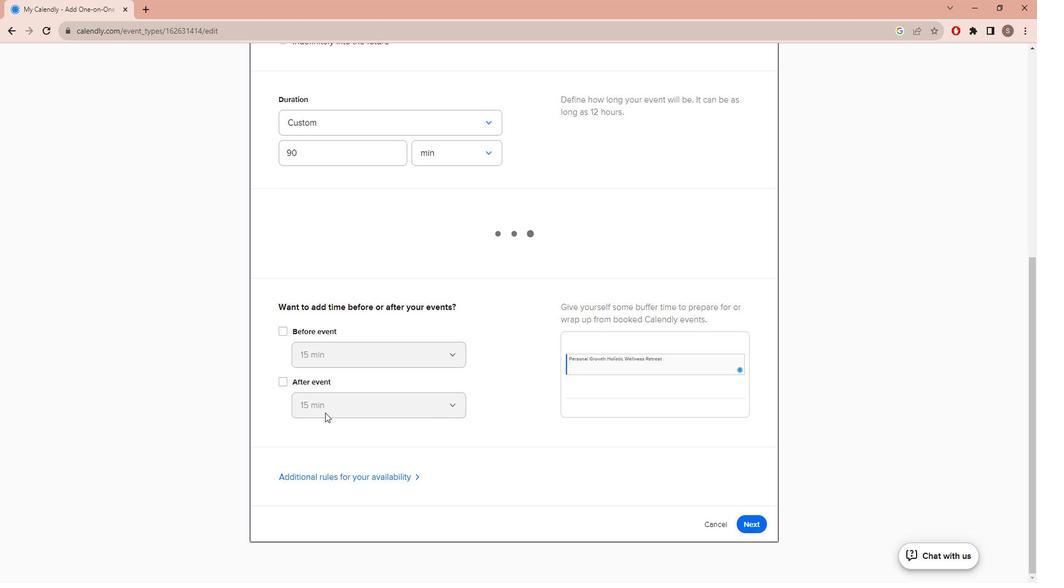 
Action: Mouse scrolled (331, 403) with delta (0, 0)
Screenshot: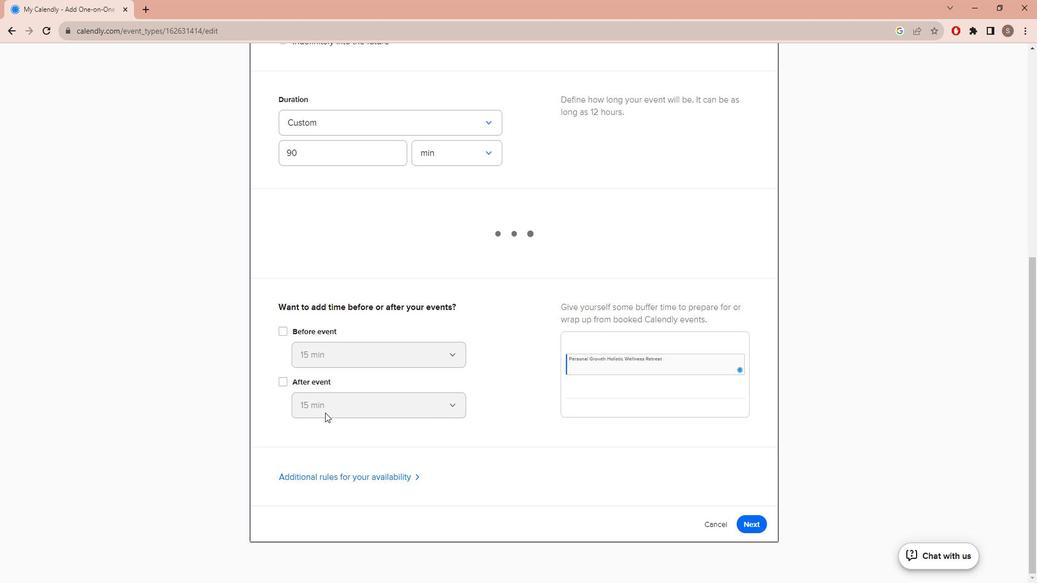 
Action: Mouse moved to (759, 512)
Screenshot: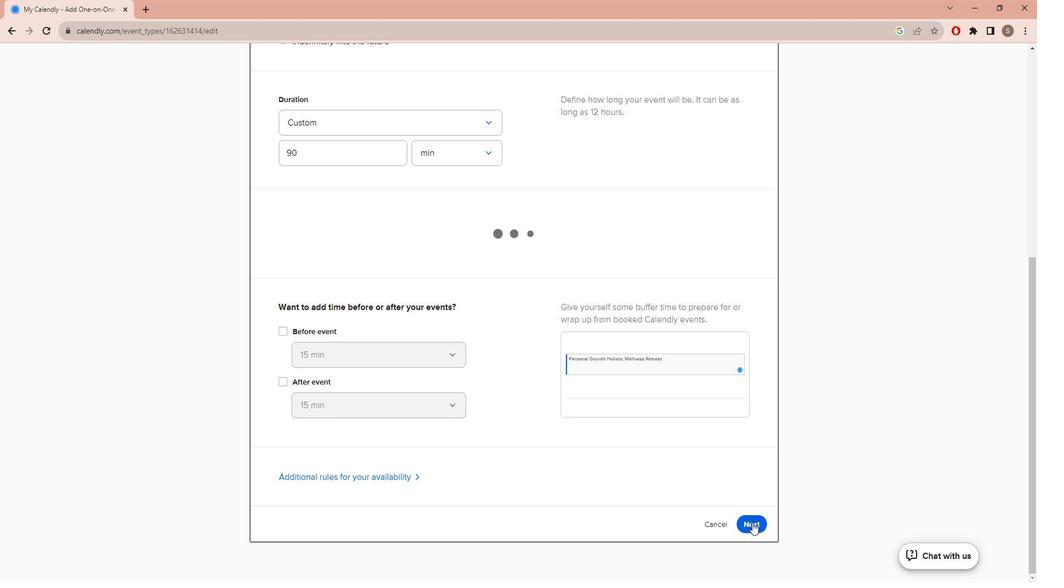 
Action: Mouse pressed left at (759, 512)
Screenshot: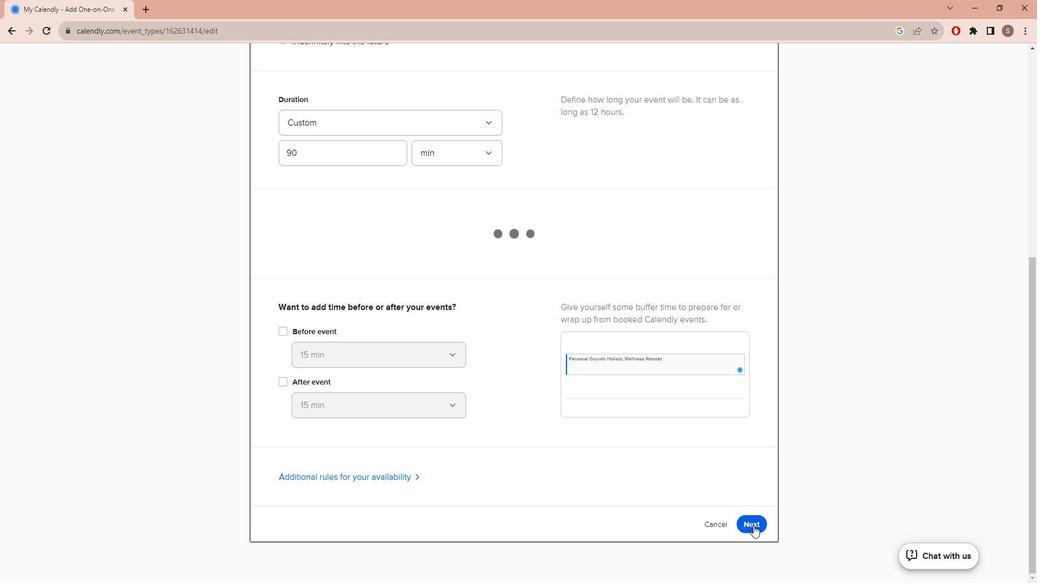 
